 Task: Find connections with filter location Mandapam with filter topic #LinkedInwith filter profile language English with filter current company Aviva India with filter school MLR Institute of Technology with filter industry Broadcast Media Production and Distribution with filter service category Program Management with filter keywords title Phone Survey Conductor
Action: Mouse moved to (510, 68)
Screenshot: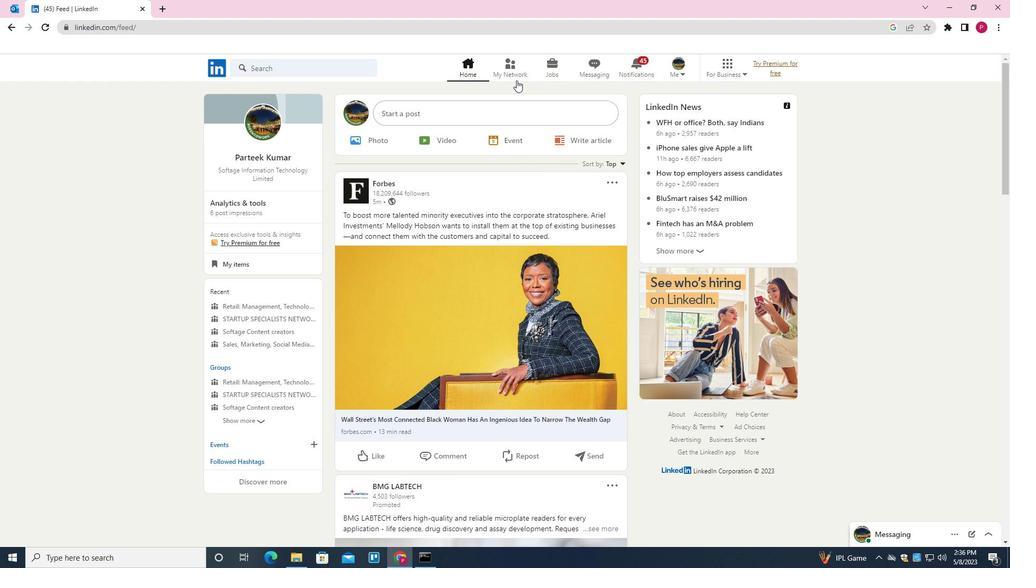 
Action: Mouse pressed left at (510, 68)
Screenshot: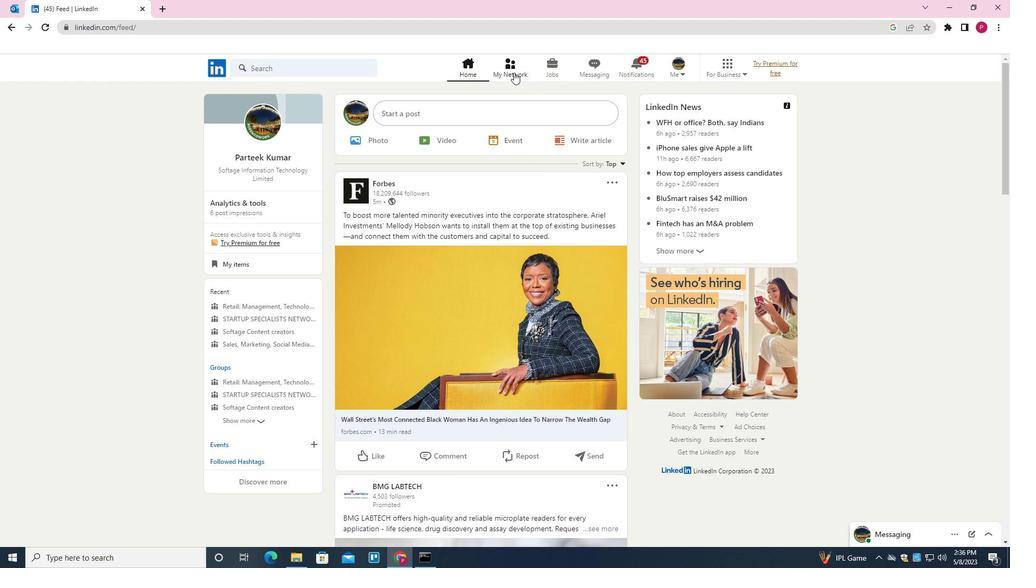 
Action: Mouse moved to (337, 127)
Screenshot: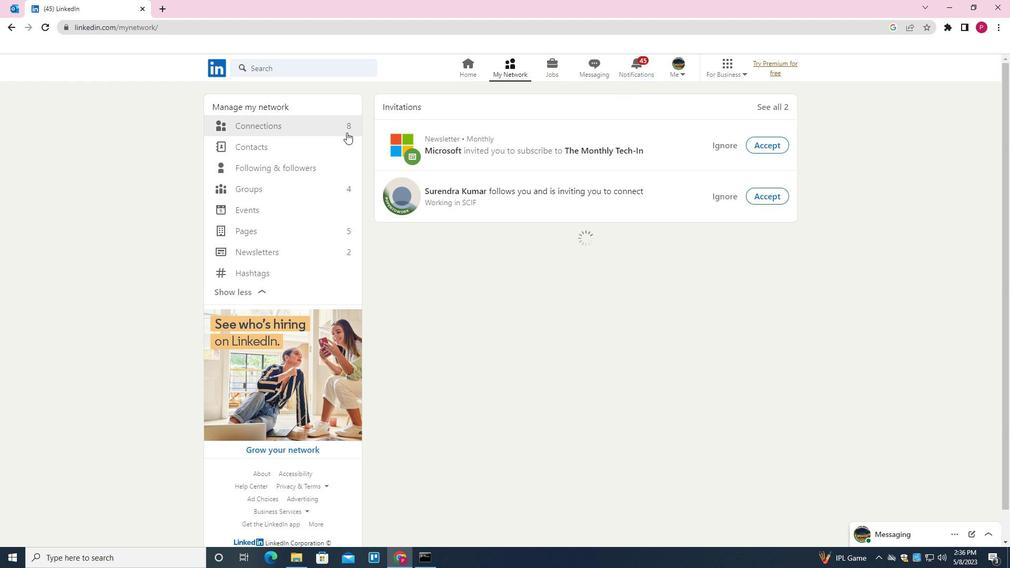 
Action: Mouse pressed left at (337, 127)
Screenshot: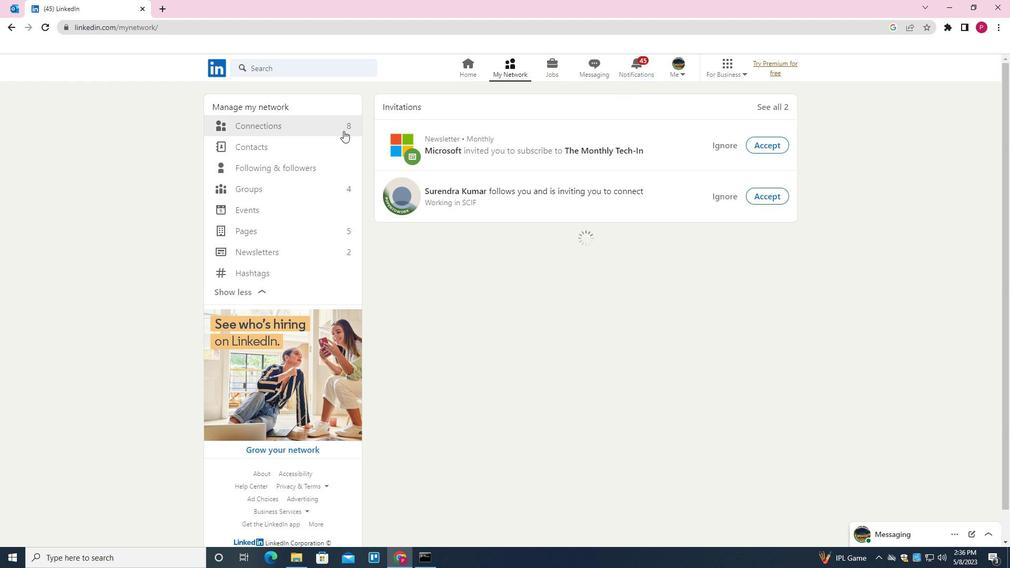
Action: Mouse moved to (579, 127)
Screenshot: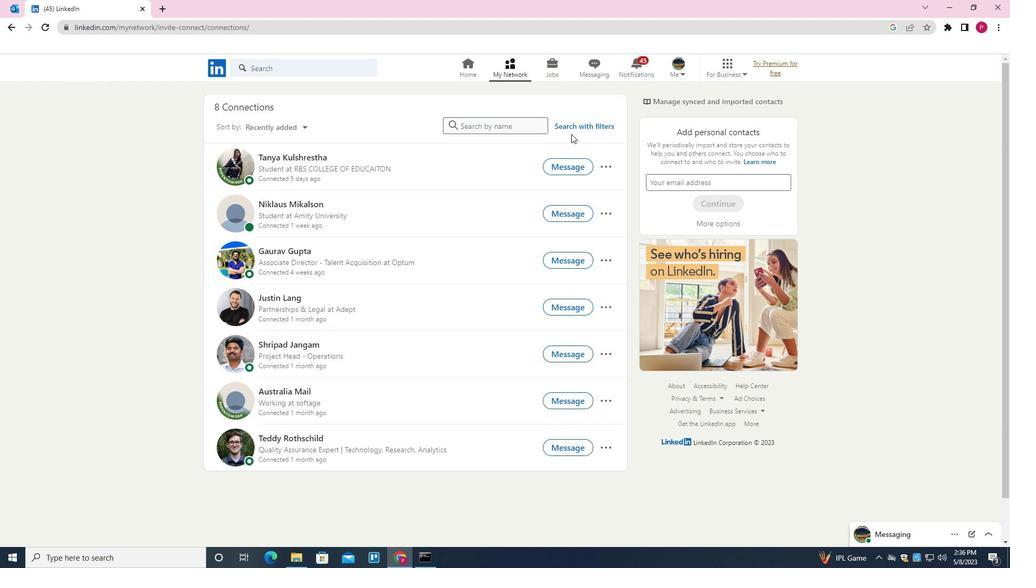 
Action: Mouse pressed left at (579, 127)
Screenshot: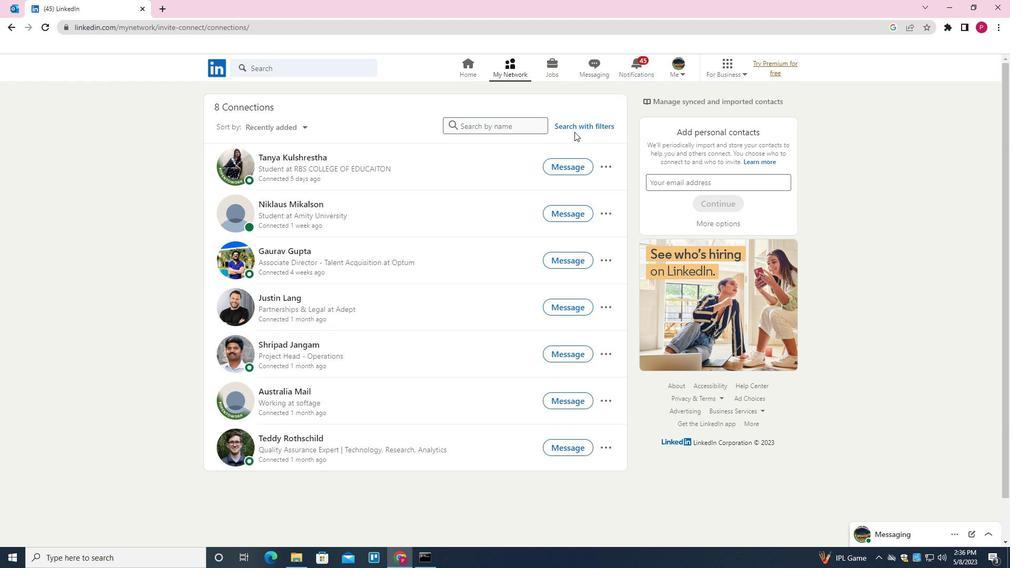 
Action: Mouse moved to (541, 97)
Screenshot: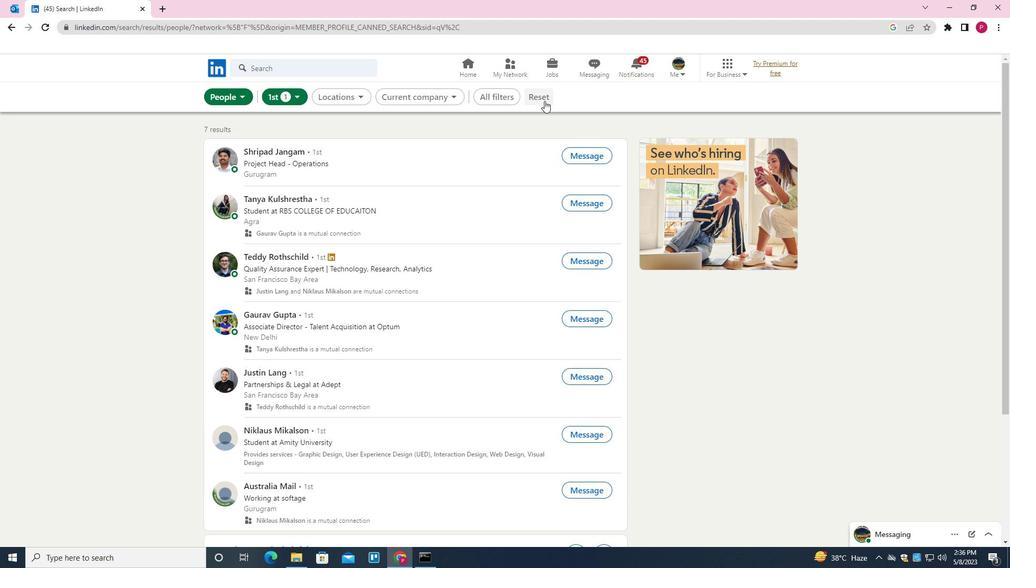 
Action: Mouse pressed left at (541, 97)
Screenshot: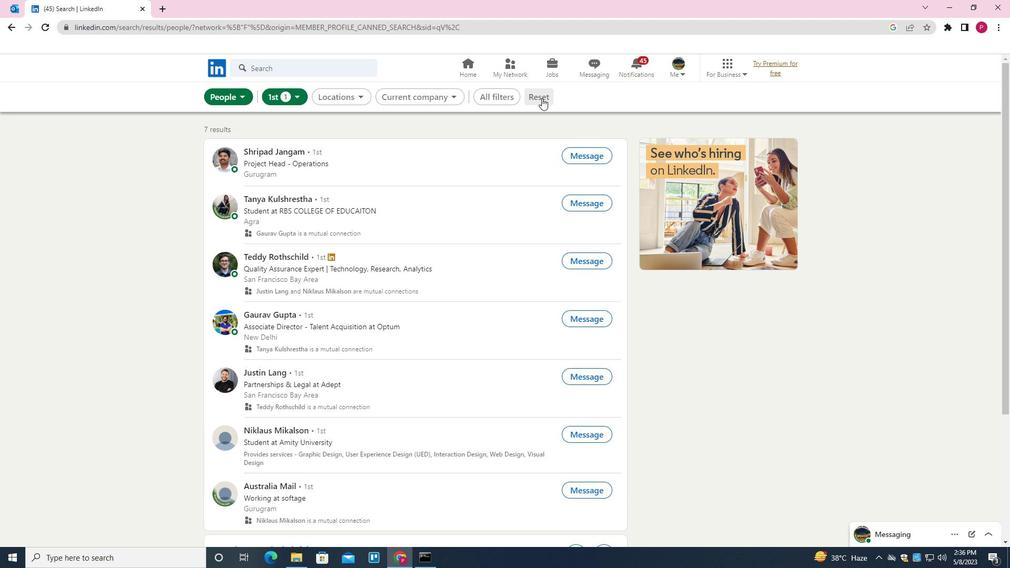 
Action: Mouse moved to (516, 97)
Screenshot: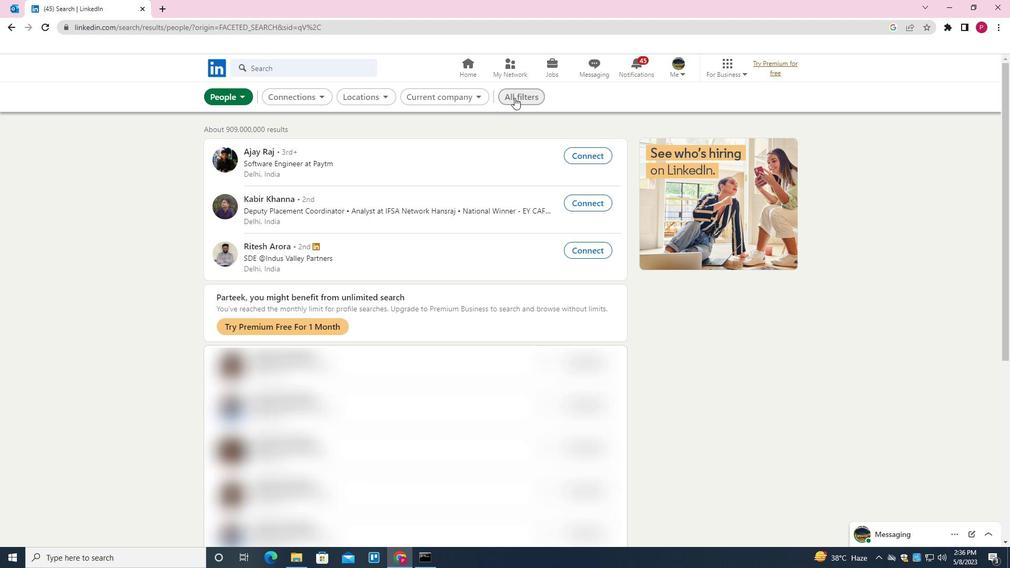 
Action: Mouse pressed left at (516, 97)
Screenshot: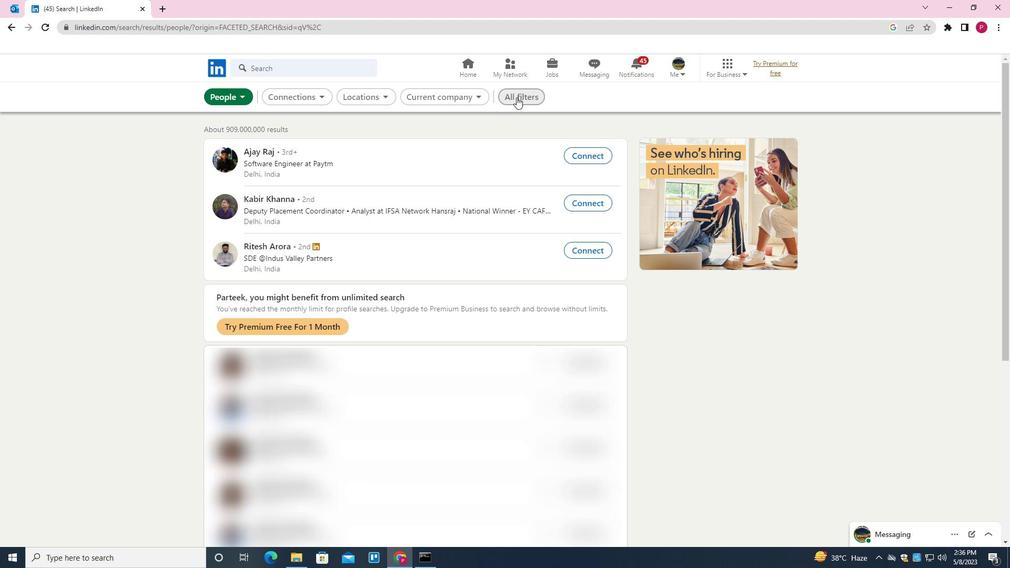 
Action: Mouse moved to (802, 319)
Screenshot: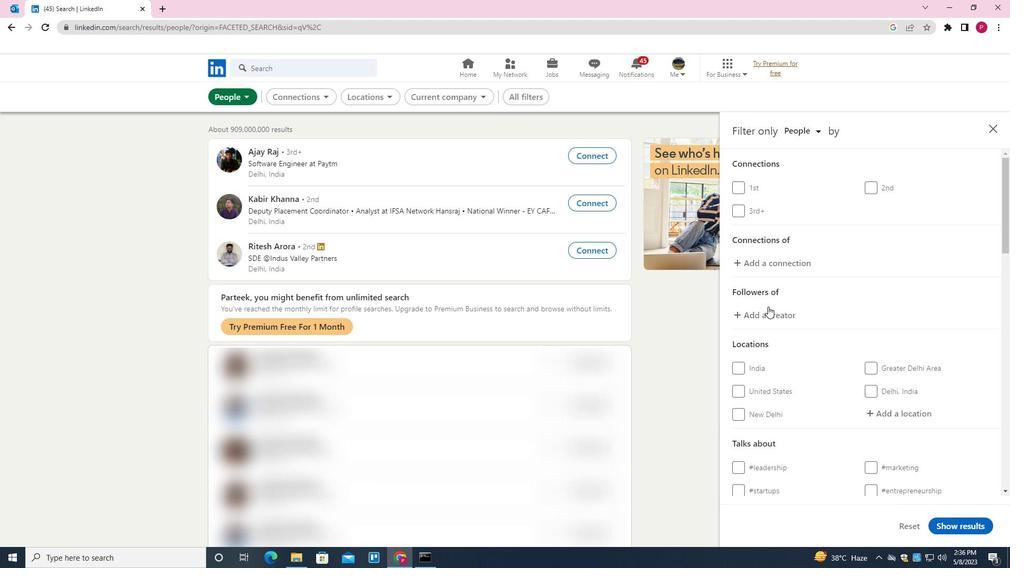 
Action: Mouse scrolled (802, 318) with delta (0, 0)
Screenshot: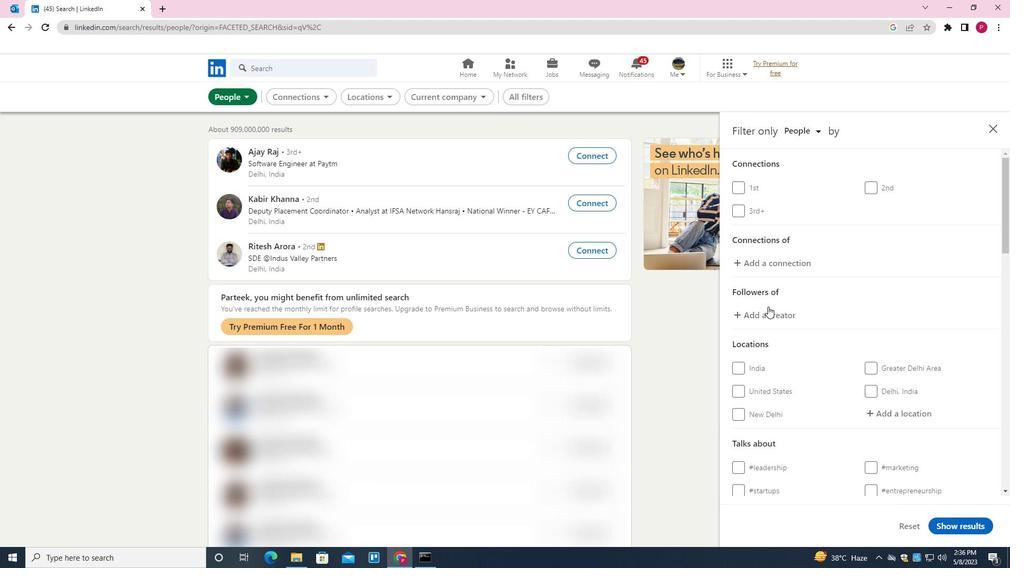 
Action: Mouse moved to (810, 322)
Screenshot: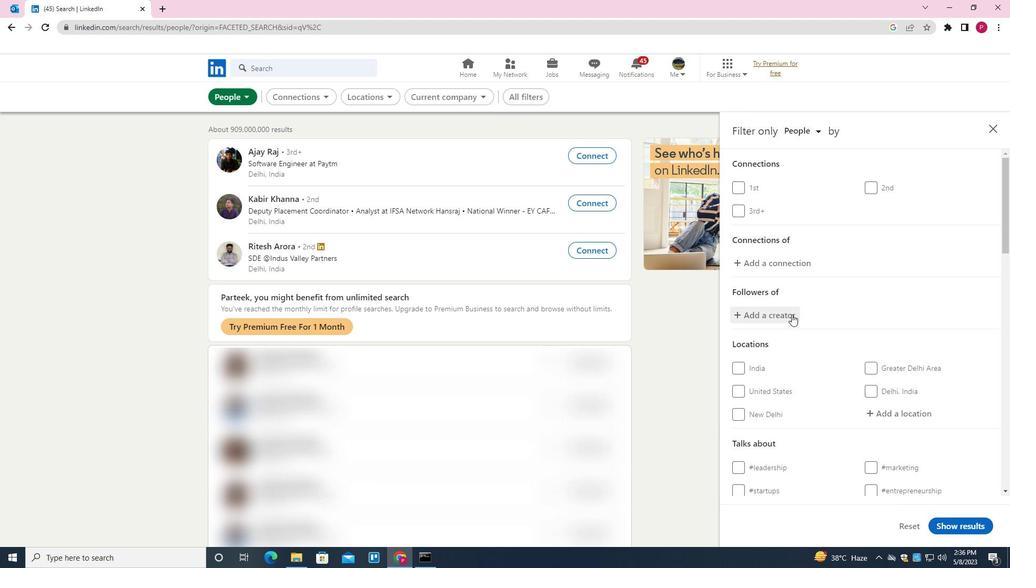 
Action: Mouse scrolled (810, 322) with delta (0, 0)
Screenshot: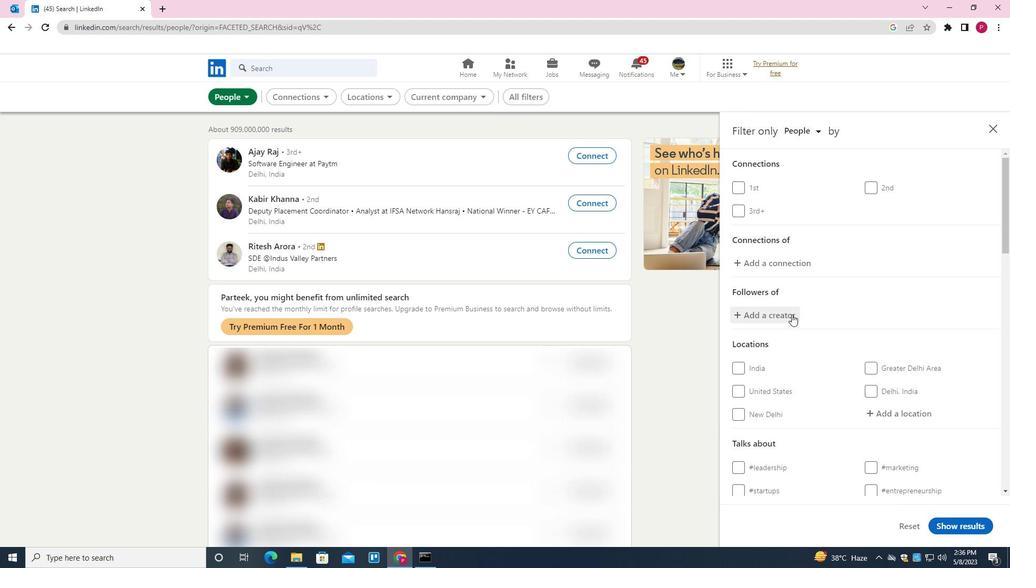 
Action: Mouse moved to (818, 324)
Screenshot: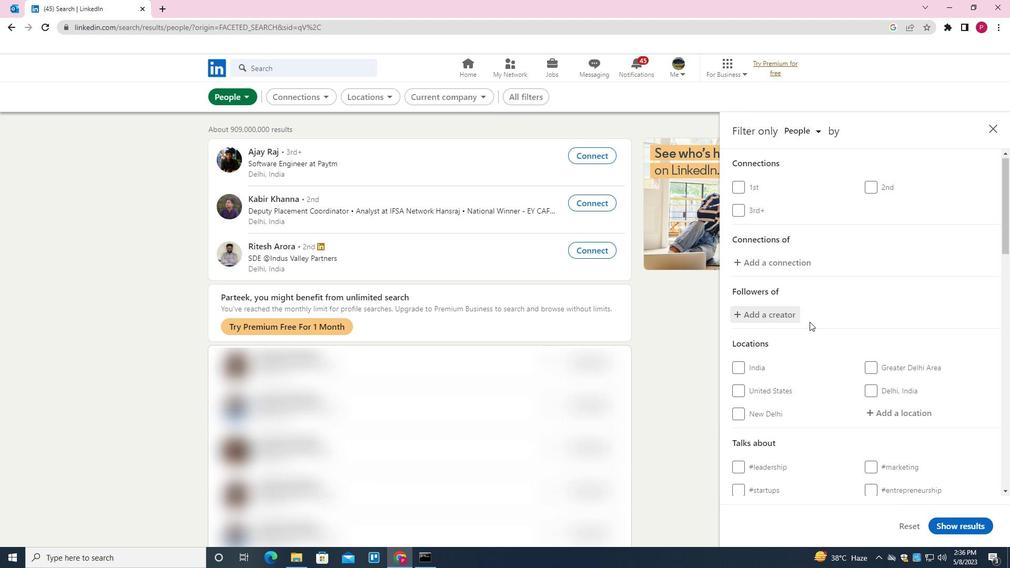 
Action: Mouse scrolled (818, 324) with delta (0, 0)
Screenshot: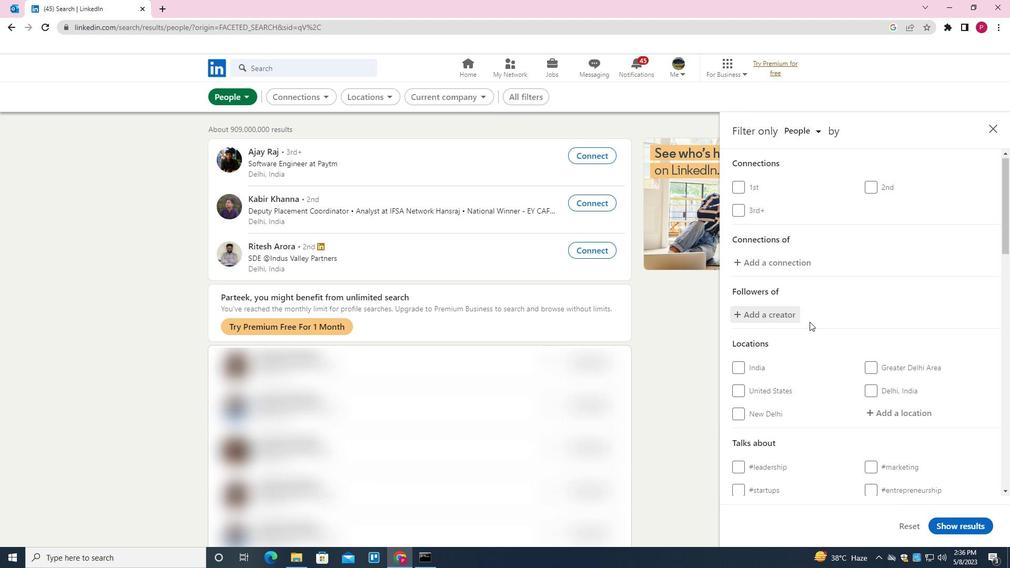 
Action: Mouse moved to (893, 260)
Screenshot: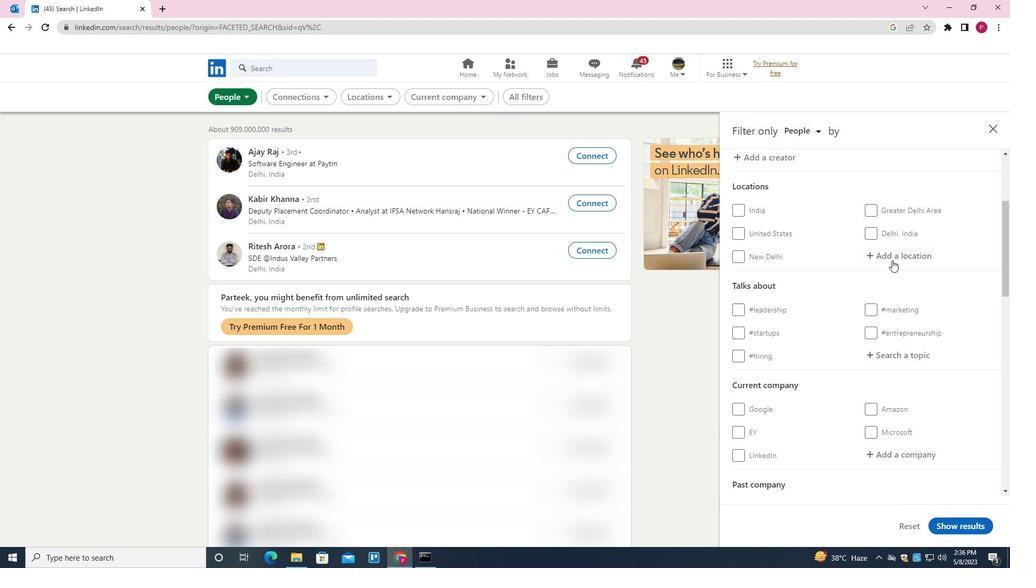 
Action: Mouse pressed left at (893, 260)
Screenshot: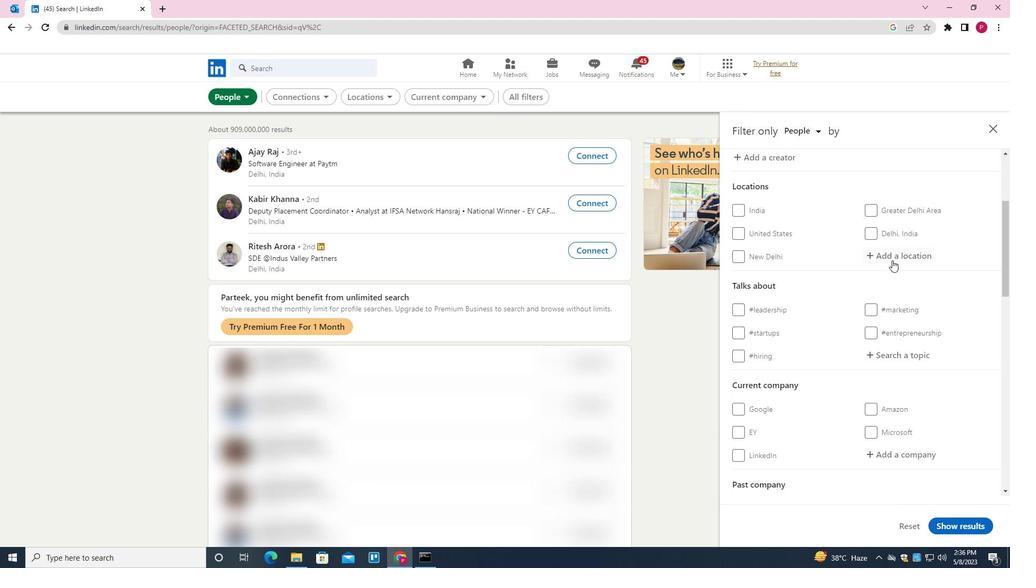 
Action: Mouse moved to (600, 440)
Screenshot: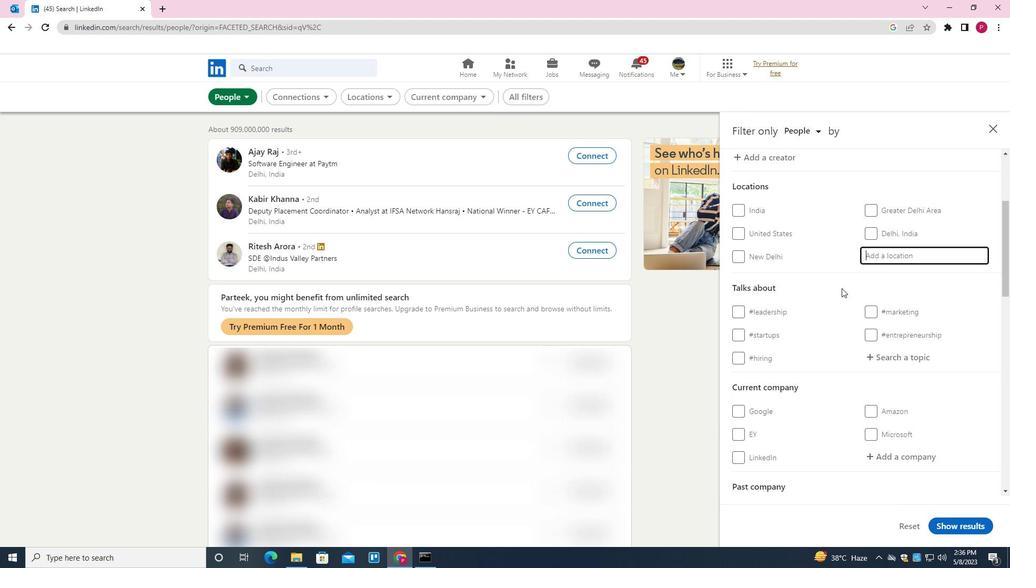 
Action: Key pressed <Key.shift>MANDAPAM
Screenshot: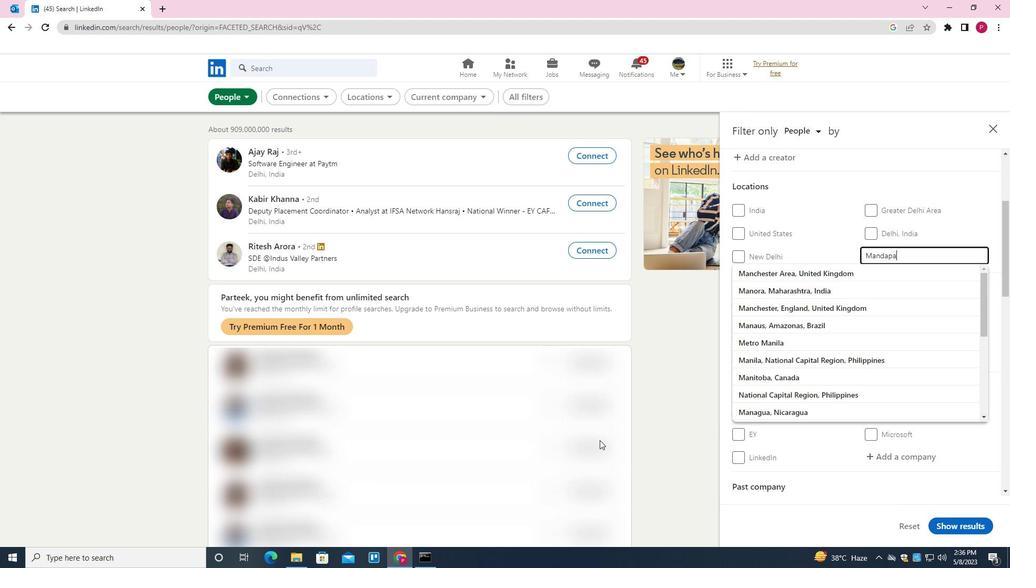 
Action: Mouse moved to (739, 410)
Screenshot: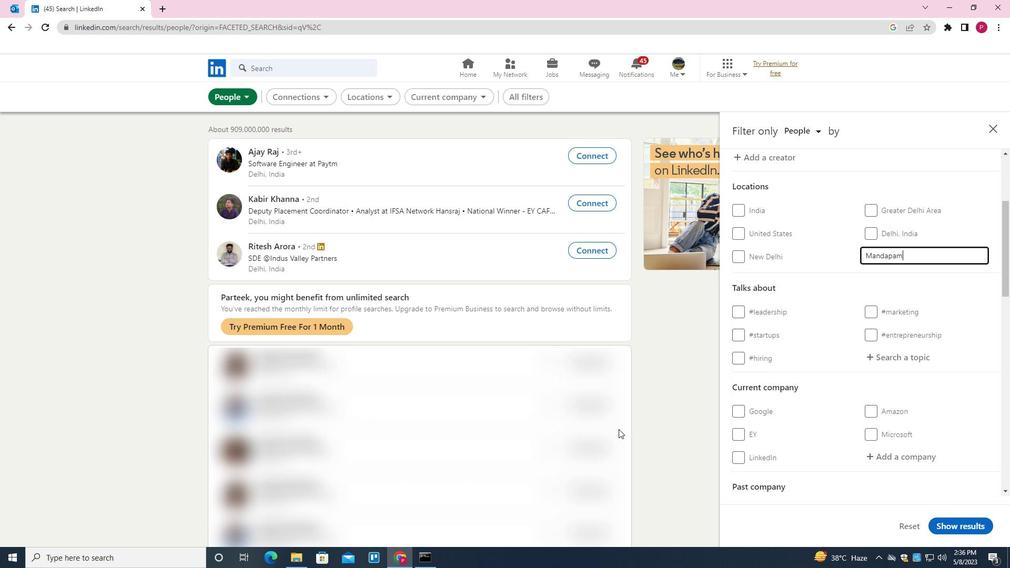 
Action: Mouse scrolled (739, 410) with delta (0, 0)
Screenshot: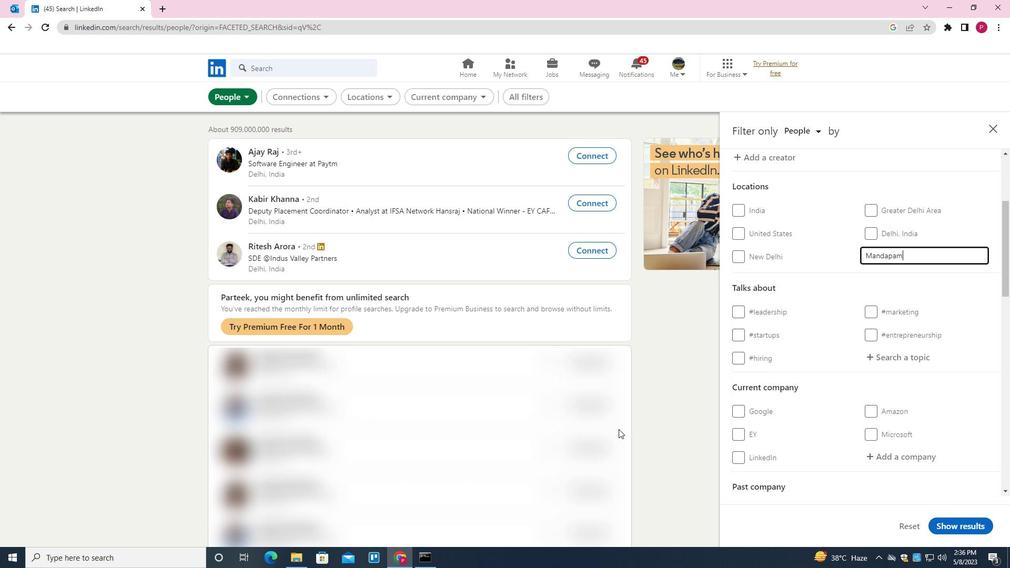 
Action: Mouse moved to (783, 386)
Screenshot: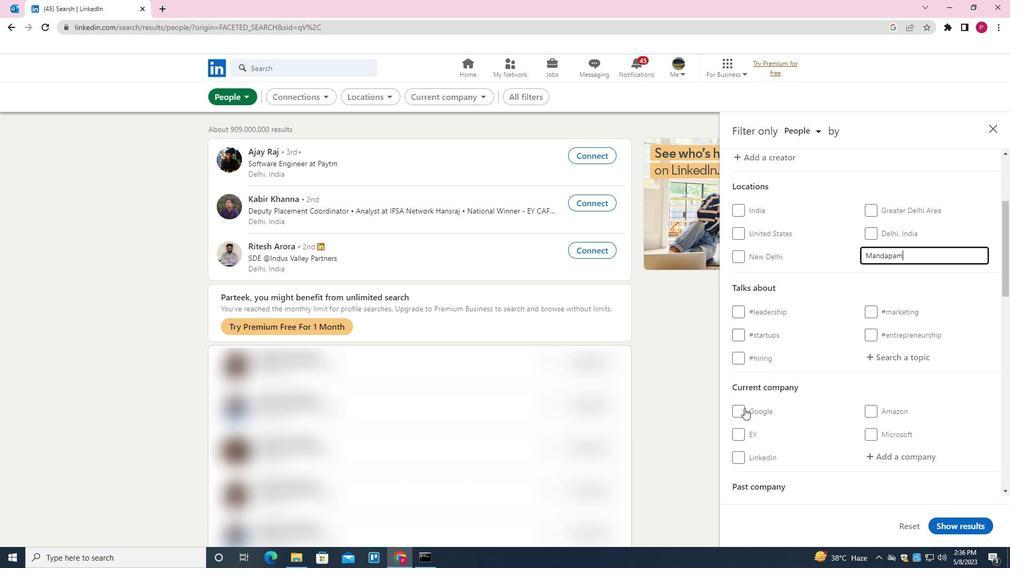 
Action: Mouse scrolled (783, 385) with delta (0, 0)
Screenshot: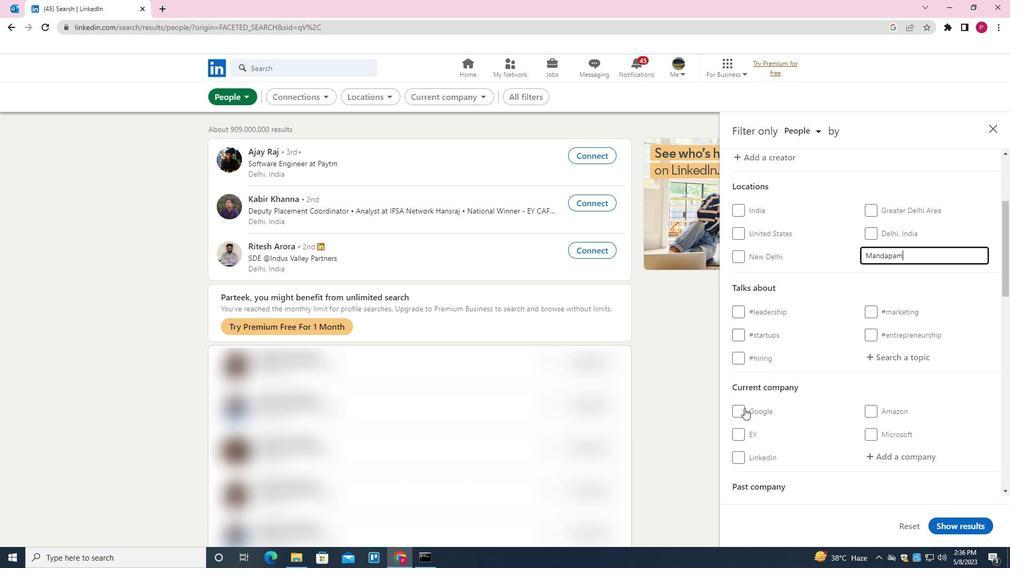 
Action: Mouse moved to (785, 384)
Screenshot: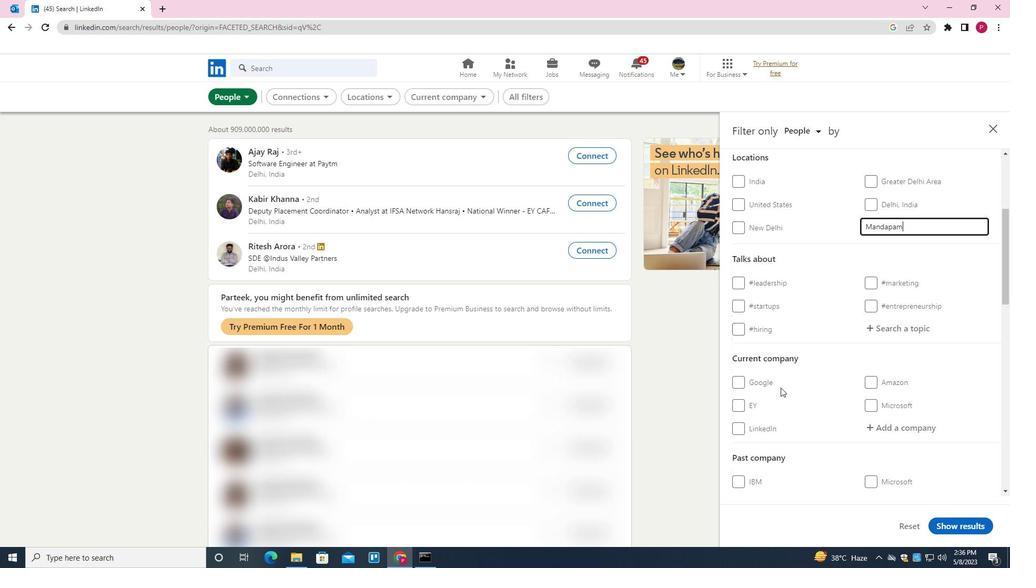 
Action: Mouse scrolled (785, 384) with delta (0, 0)
Screenshot: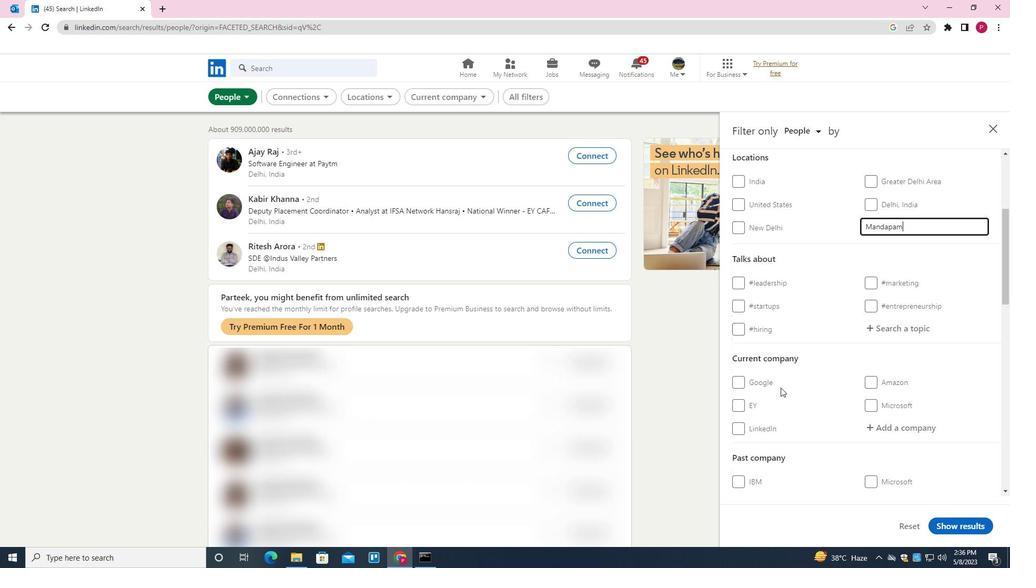 
Action: Mouse moved to (908, 197)
Screenshot: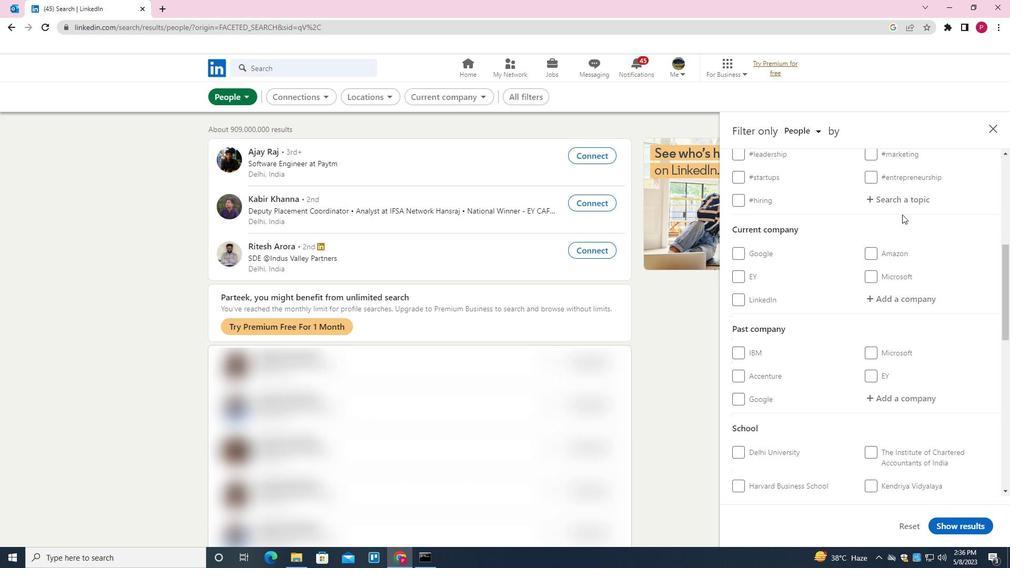 
Action: Mouse pressed left at (908, 197)
Screenshot: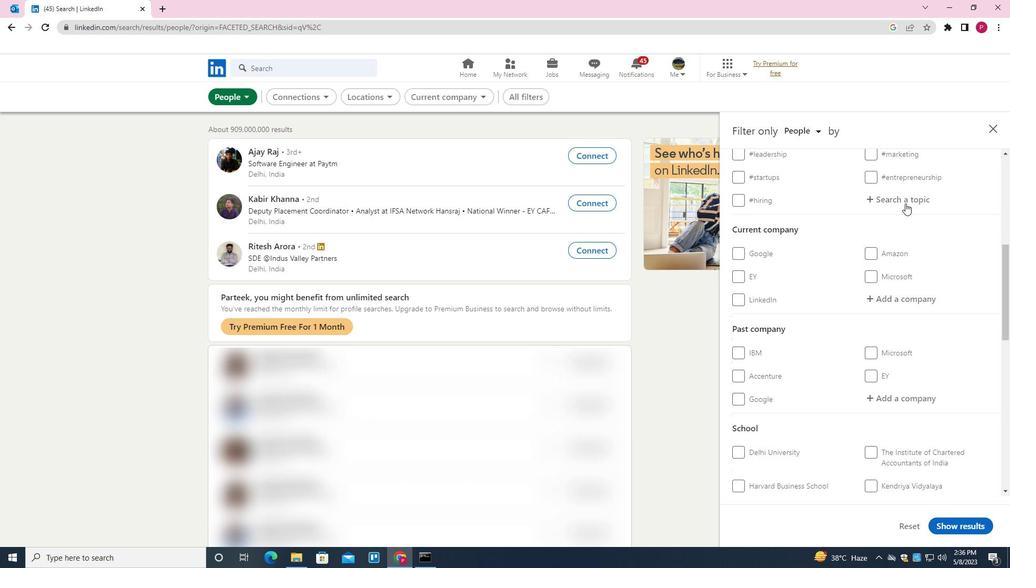 
Action: Mouse moved to (529, 448)
Screenshot: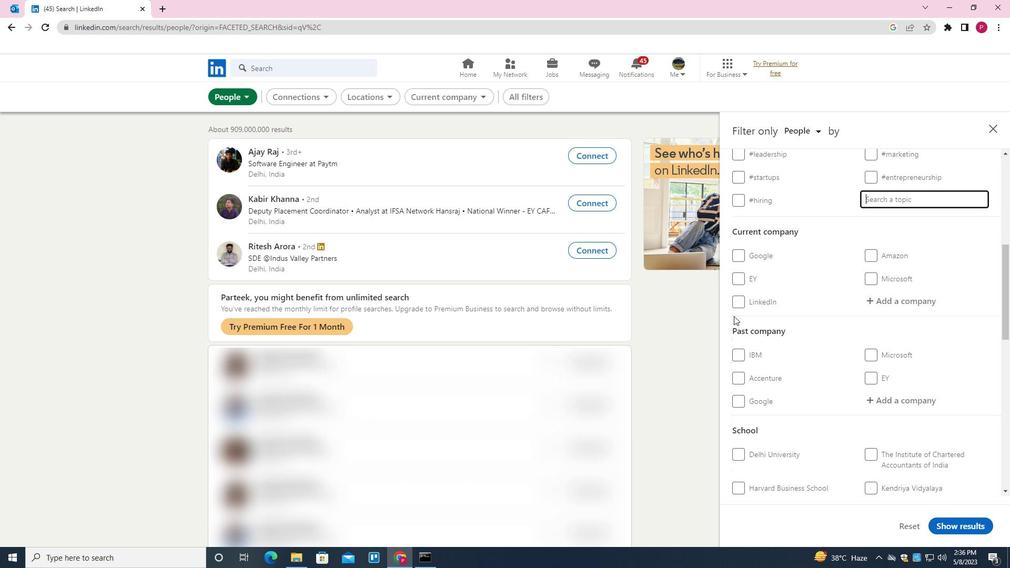 
Action: Key pressed LINKEDIN<Key.down><Key.enter>
Screenshot: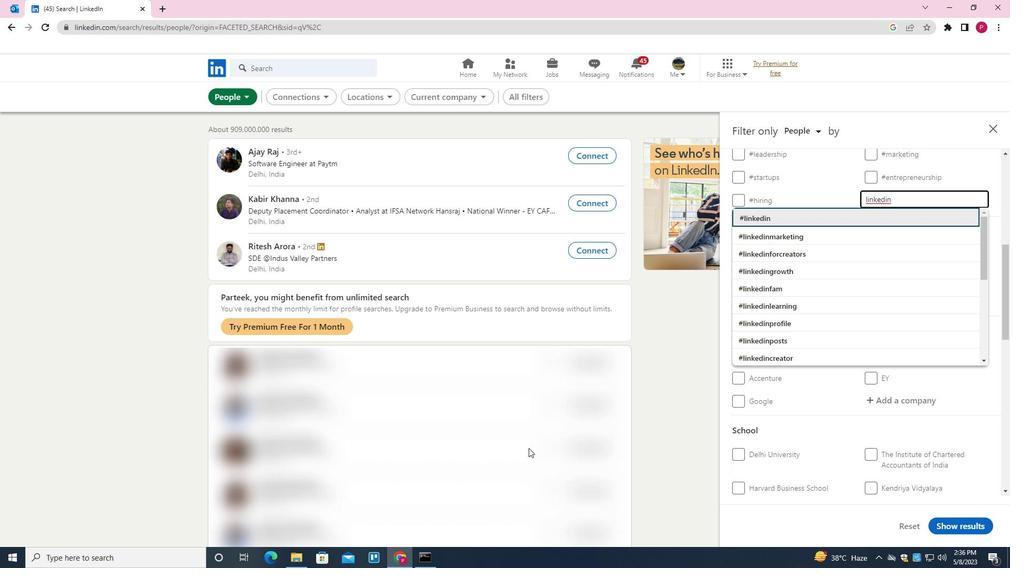 
Action: Mouse moved to (871, 240)
Screenshot: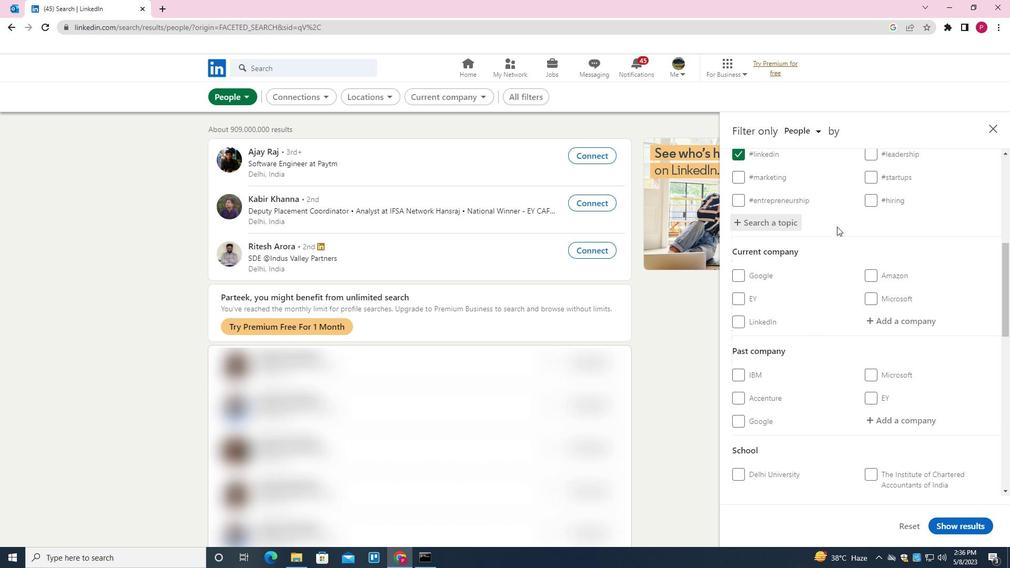 
Action: Mouse scrolled (871, 239) with delta (0, 0)
Screenshot: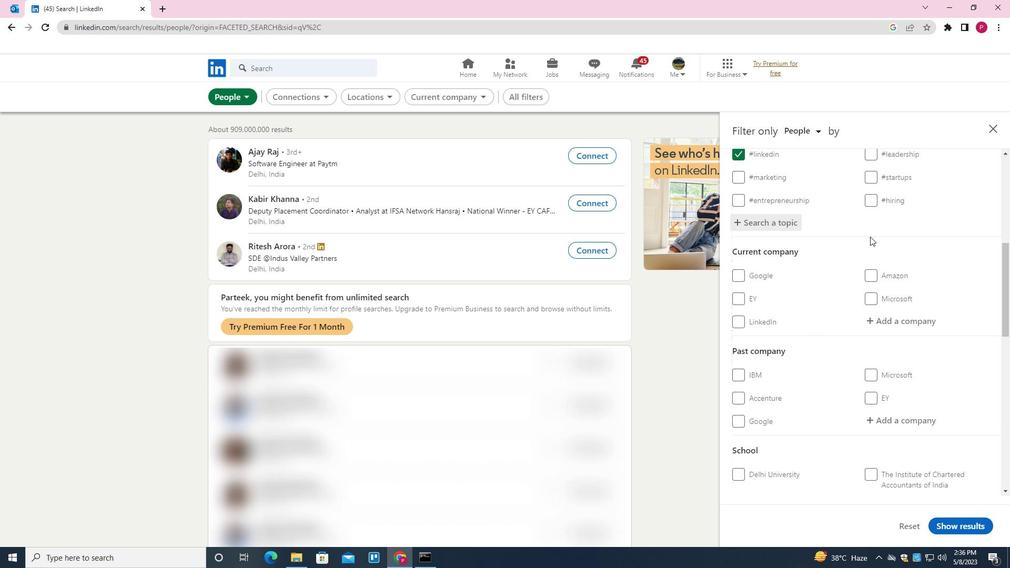 
Action: Mouse scrolled (871, 239) with delta (0, 0)
Screenshot: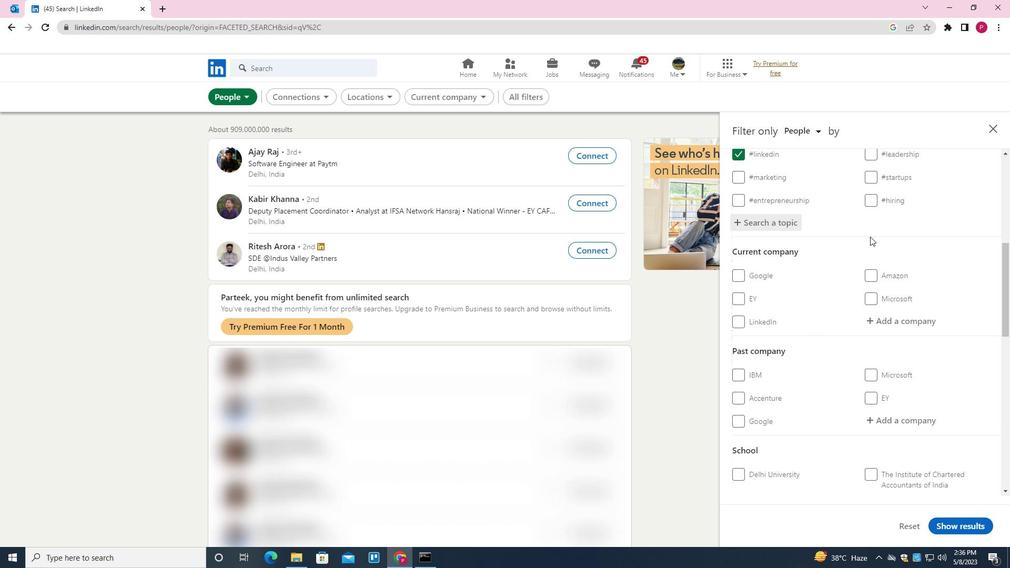 
Action: Mouse moved to (871, 240)
Screenshot: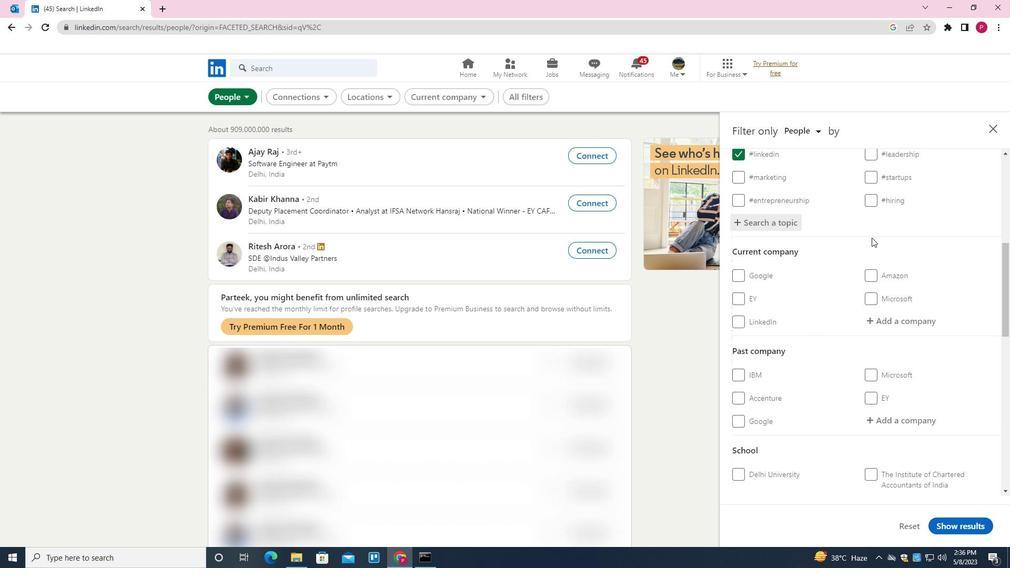 
Action: Mouse scrolled (871, 239) with delta (0, 0)
Screenshot: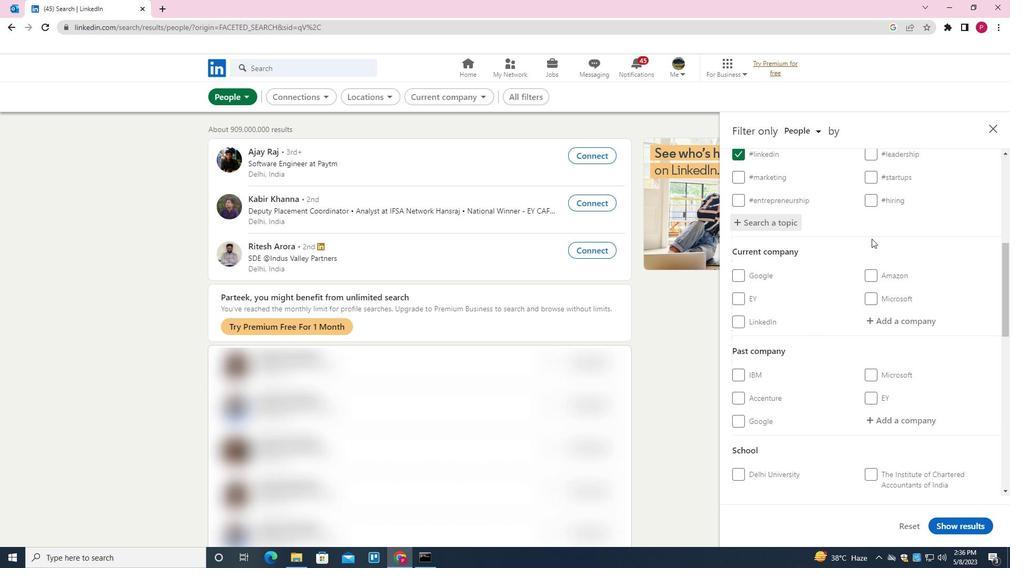 
Action: Mouse scrolled (871, 239) with delta (0, 0)
Screenshot: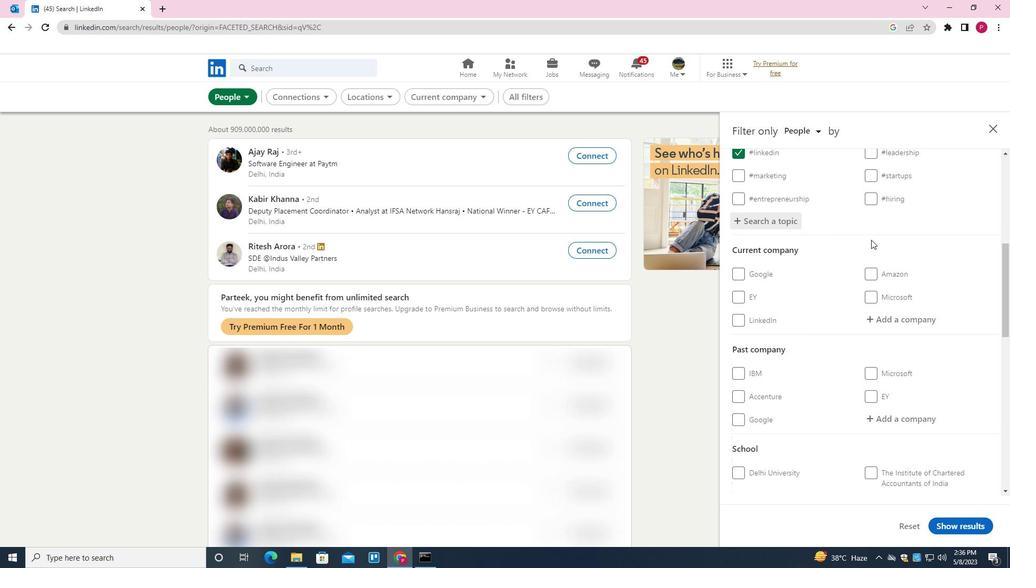 
Action: Mouse scrolled (871, 239) with delta (0, 0)
Screenshot: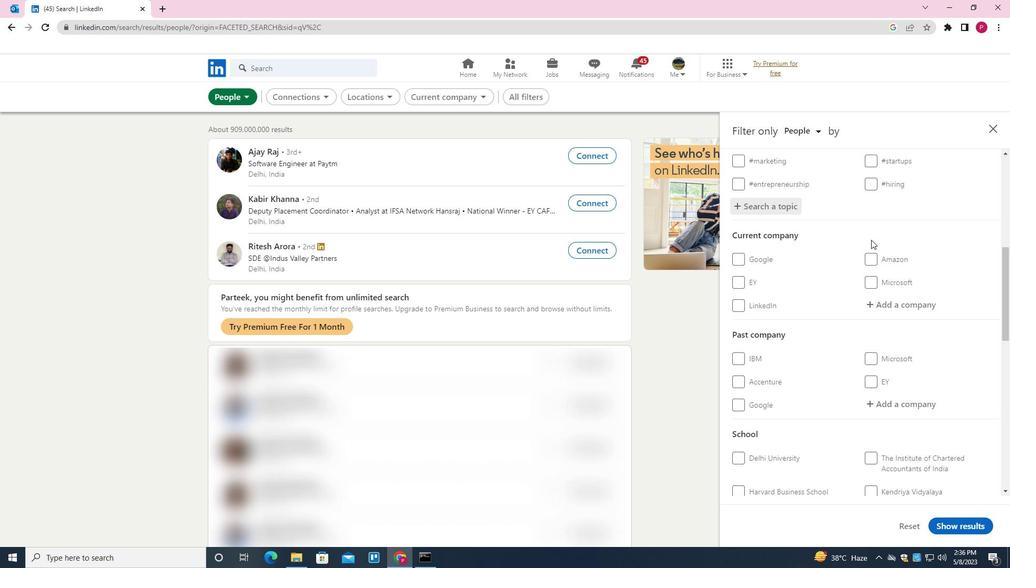 
Action: Mouse scrolled (871, 239) with delta (0, 0)
Screenshot: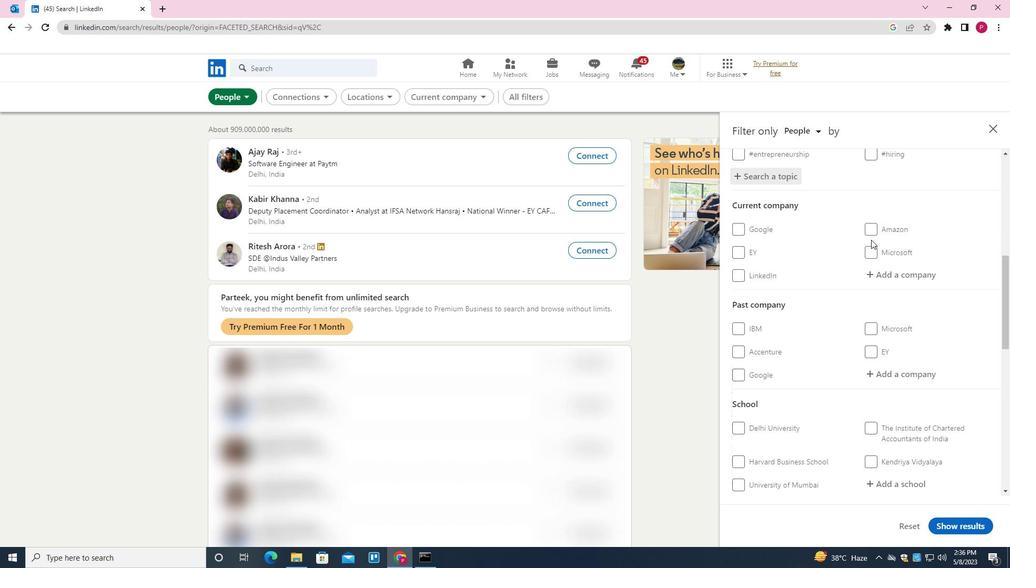 
Action: Mouse moved to (862, 246)
Screenshot: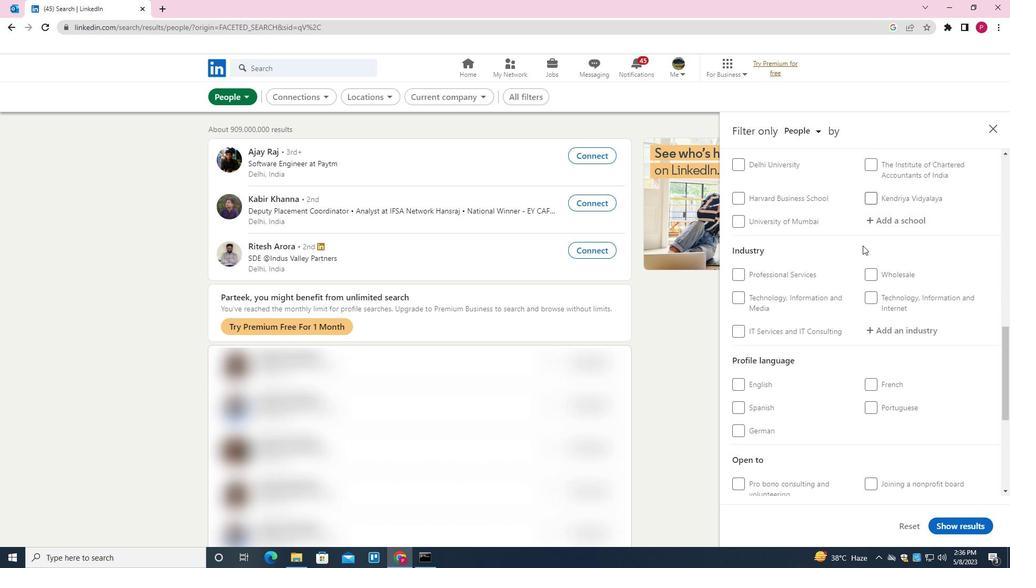 
Action: Mouse scrolled (862, 245) with delta (0, 0)
Screenshot: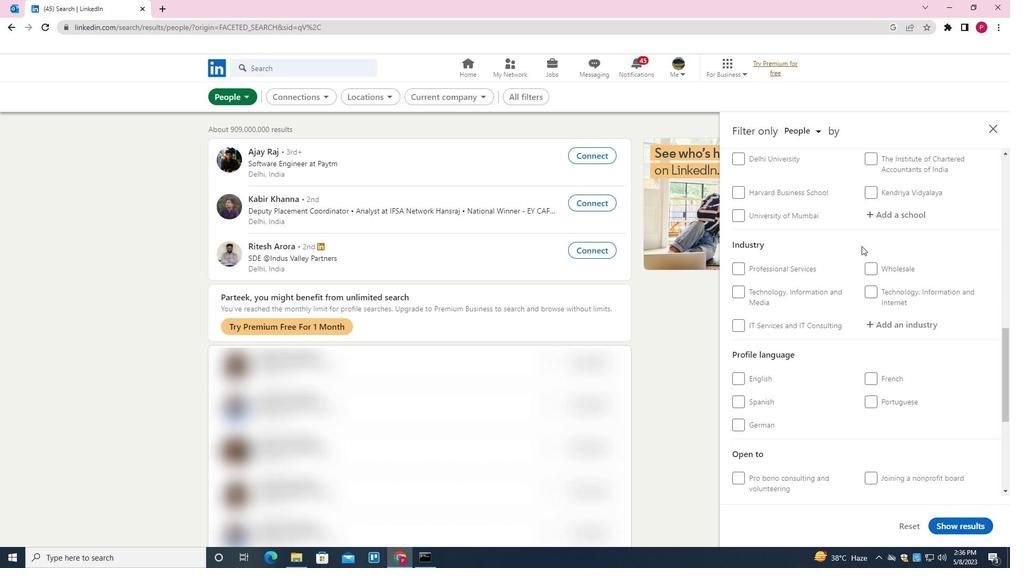 
Action: Mouse scrolled (862, 245) with delta (0, 0)
Screenshot: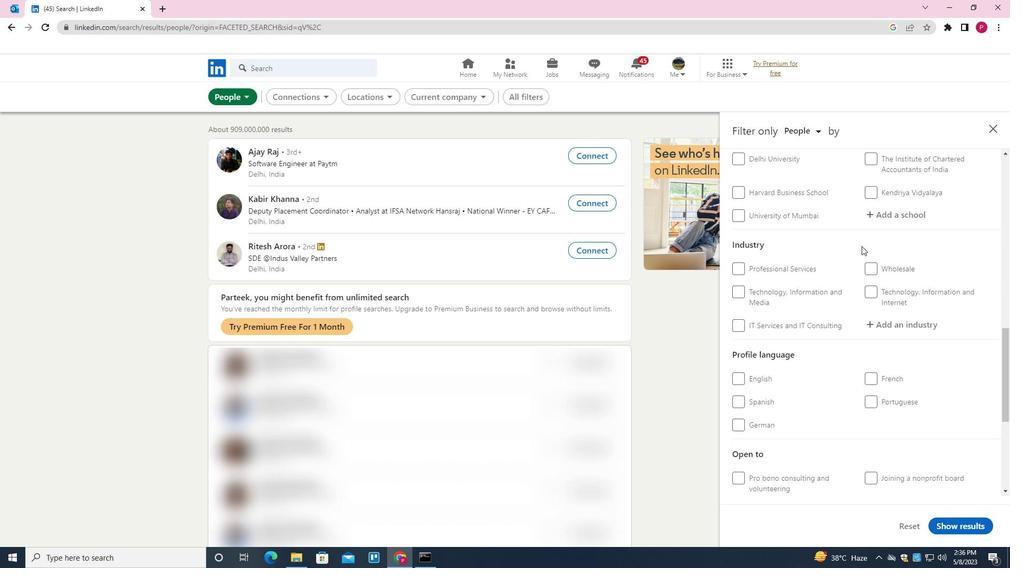 
Action: Mouse scrolled (862, 245) with delta (0, 0)
Screenshot: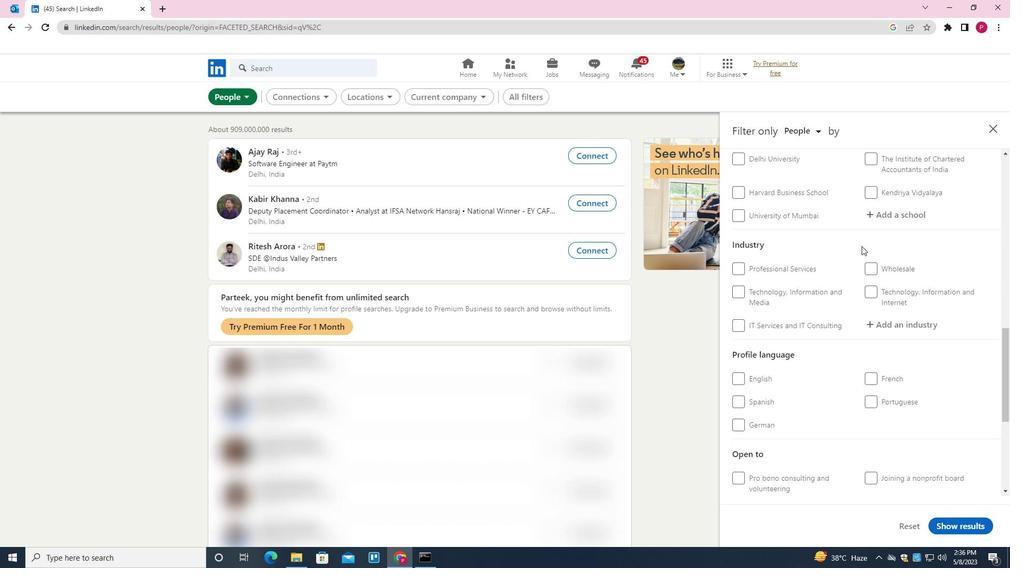 
Action: Mouse scrolled (862, 245) with delta (0, 0)
Screenshot: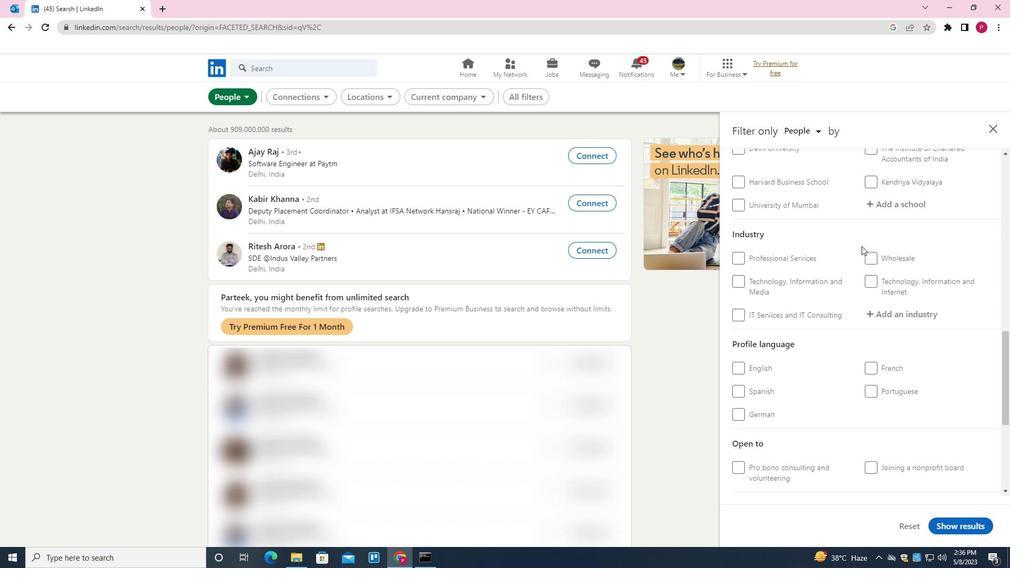 
Action: Mouse moved to (861, 247)
Screenshot: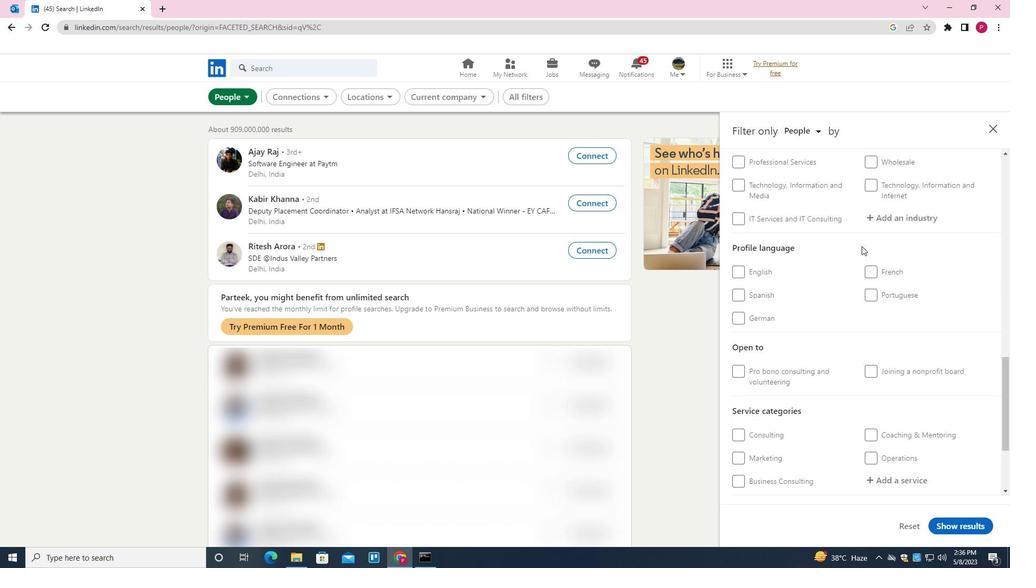 
Action: Mouse scrolled (861, 247) with delta (0, 0)
Screenshot: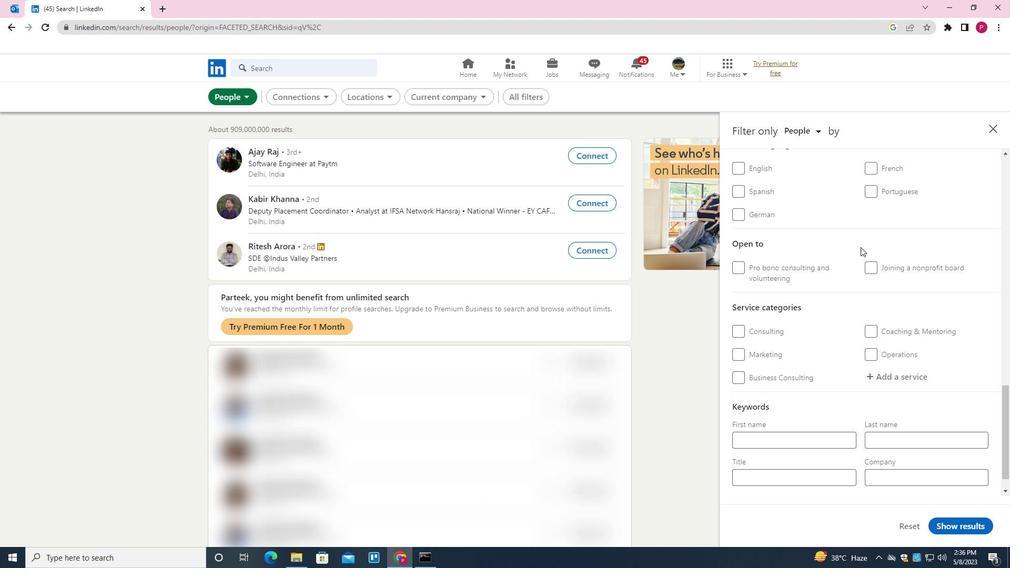 
Action: Mouse moved to (760, 220)
Screenshot: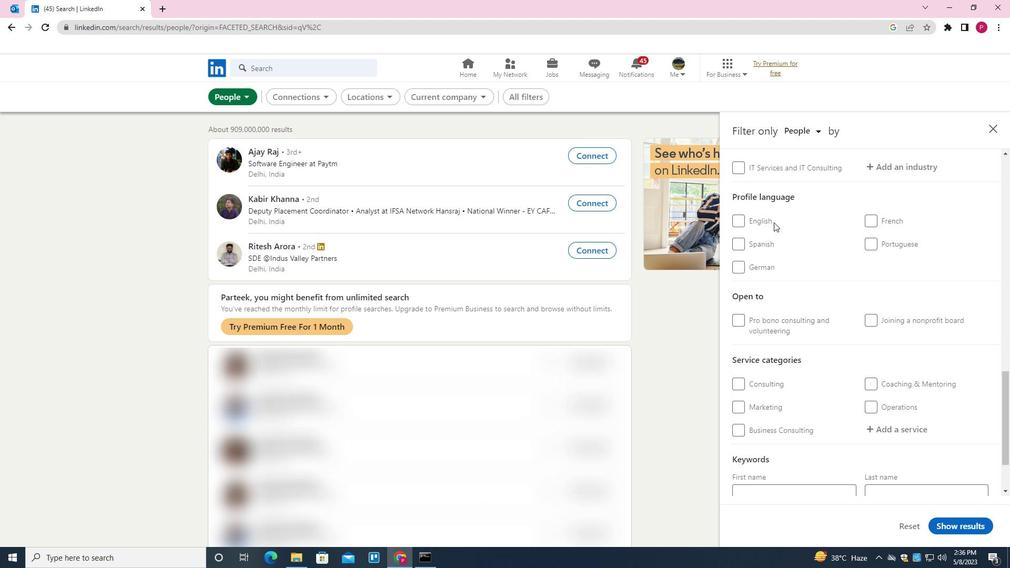 
Action: Mouse pressed left at (760, 220)
Screenshot: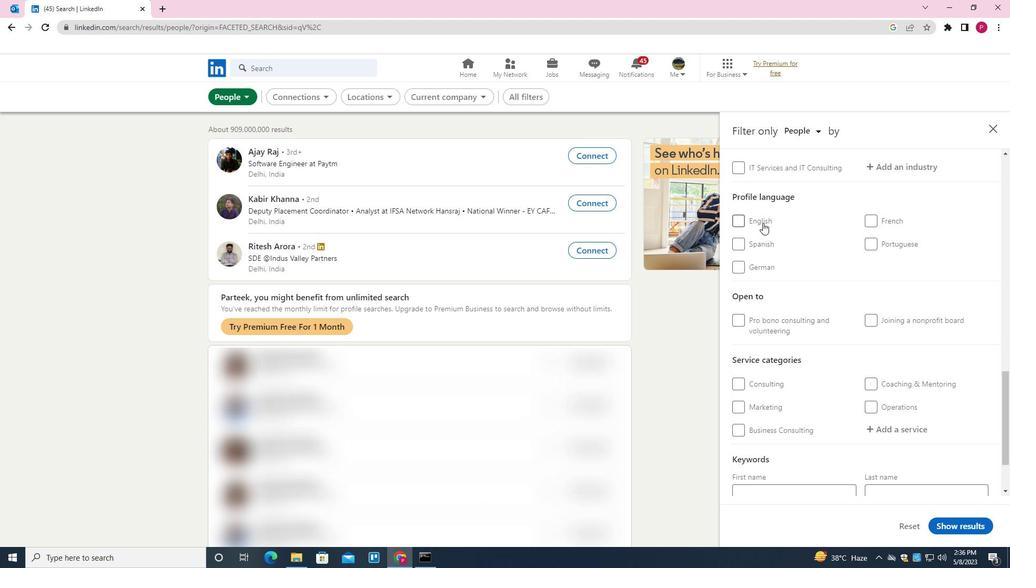 
Action: Mouse moved to (822, 244)
Screenshot: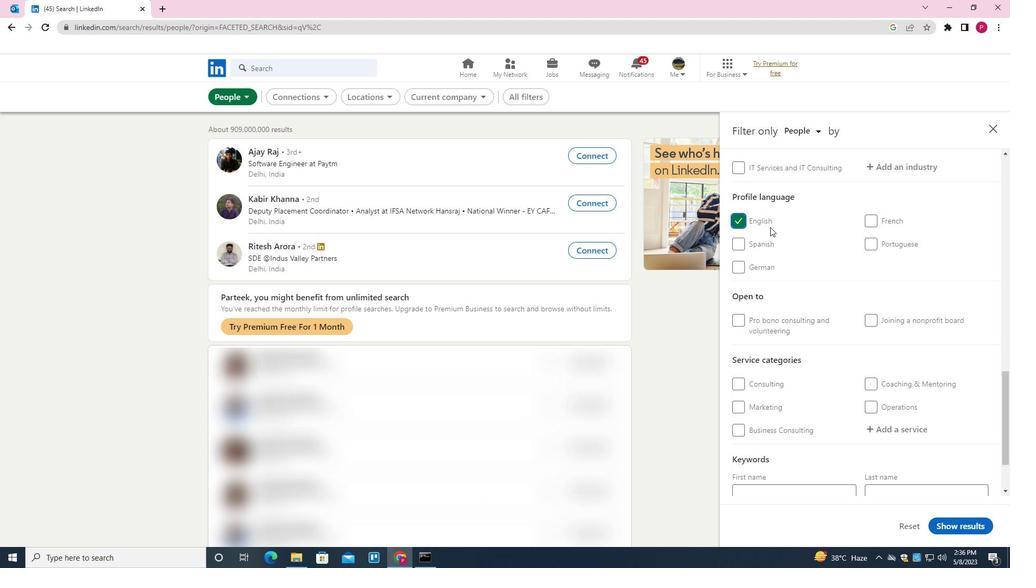 
Action: Mouse scrolled (822, 245) with delta (0, 0)
Screenshot: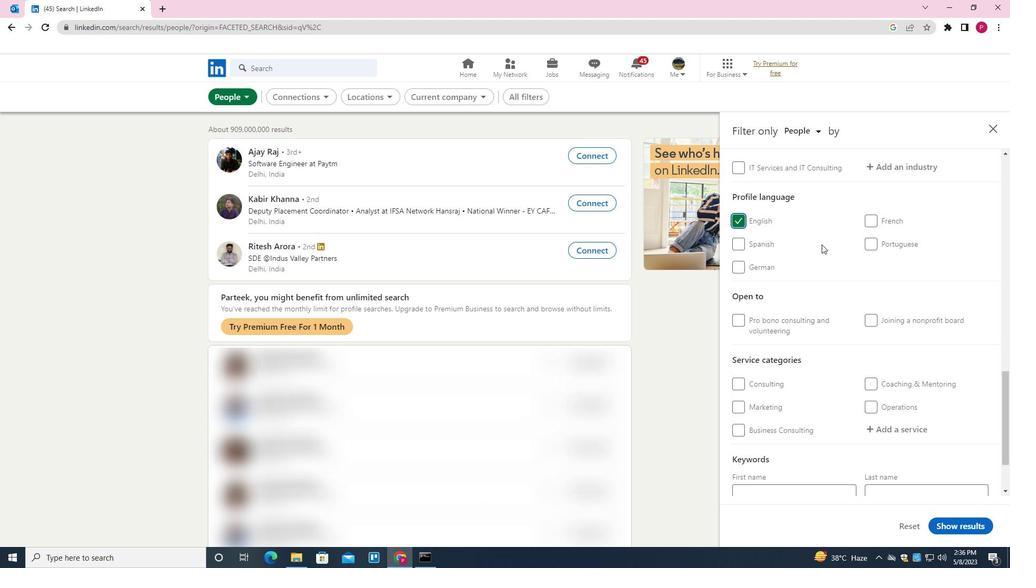 
Action: Mouse scrolled (822, 245) with delta (0, 0)
Screenshot: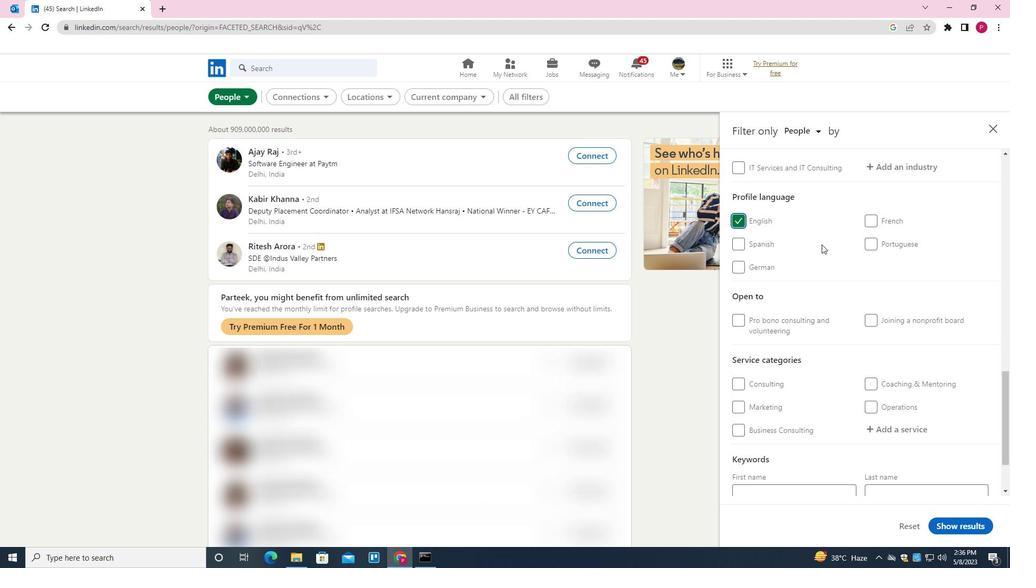 
Action: Mouse scrolled (822, 245) with delta (0, 0)
Screenshot: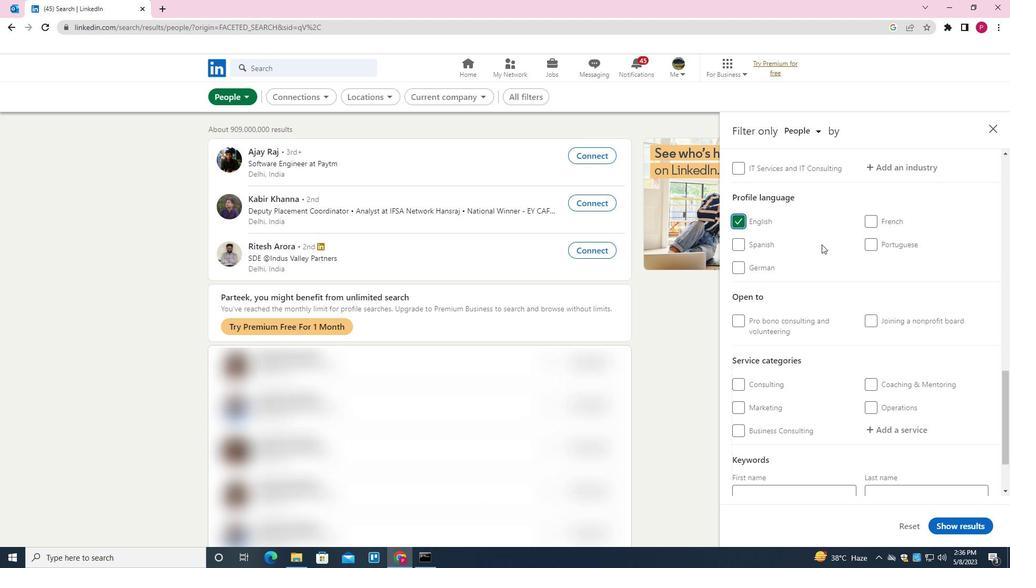 
Action: Mouse scrolled (822, 245) with delta (0, 0)
Screenshot: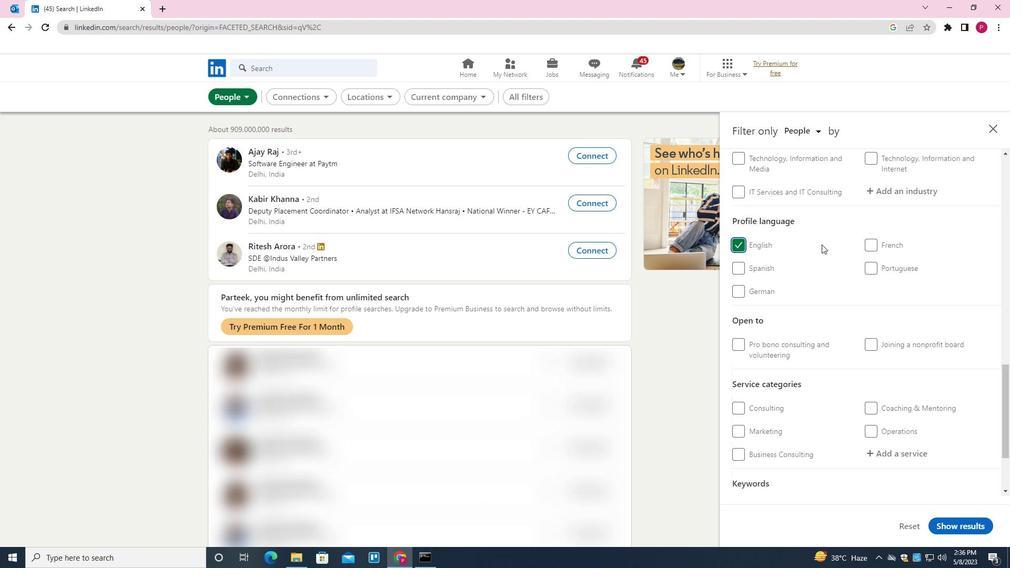 
Action: Mouse scrolled (822, 245) with delta (0, 0)
Screenshot: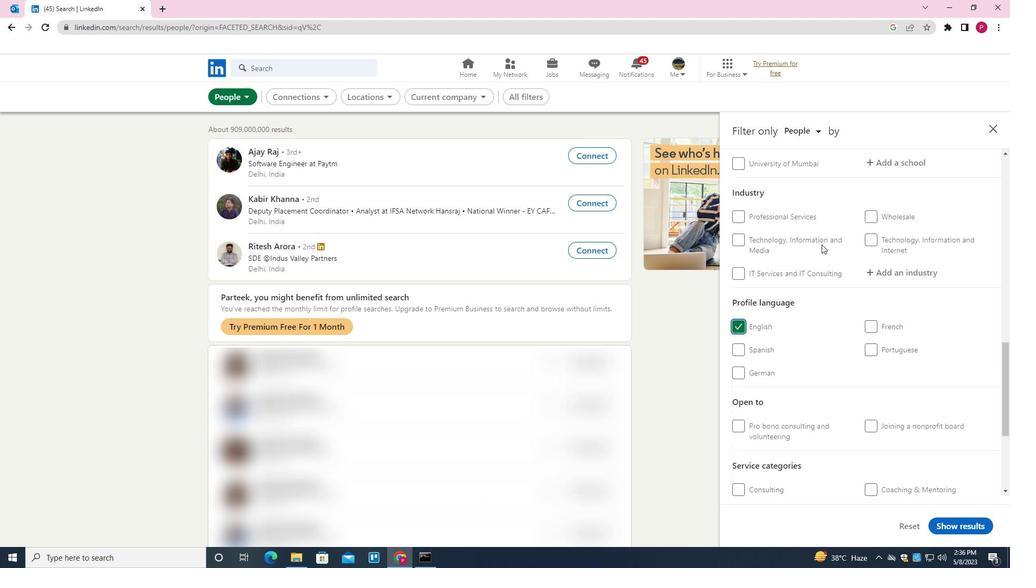 
Action: Mouse scrolled (822, 245) with delta (0, 0)
Screenshot: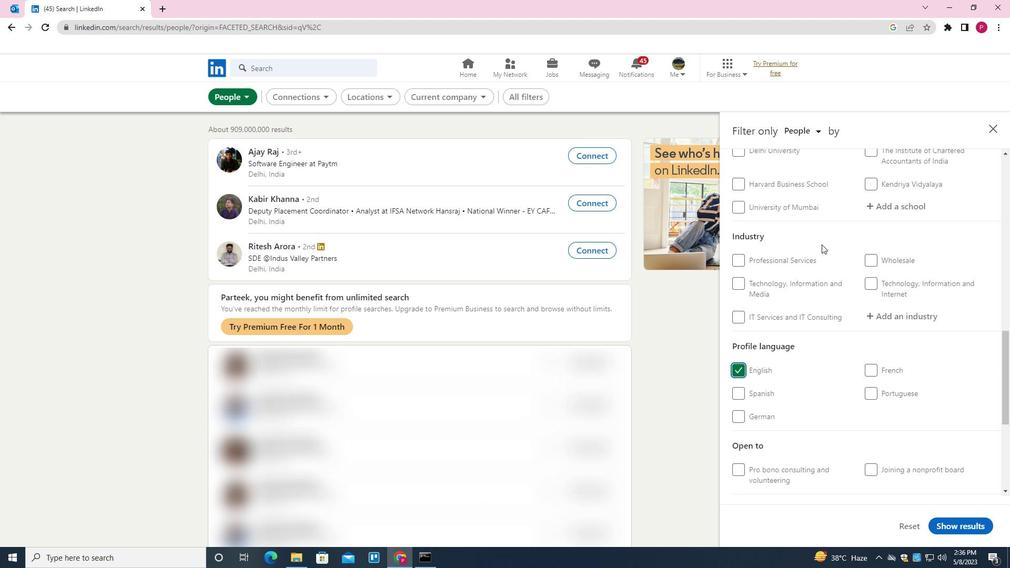 
Action: Mouse moved to (833, 250)
Screenshot: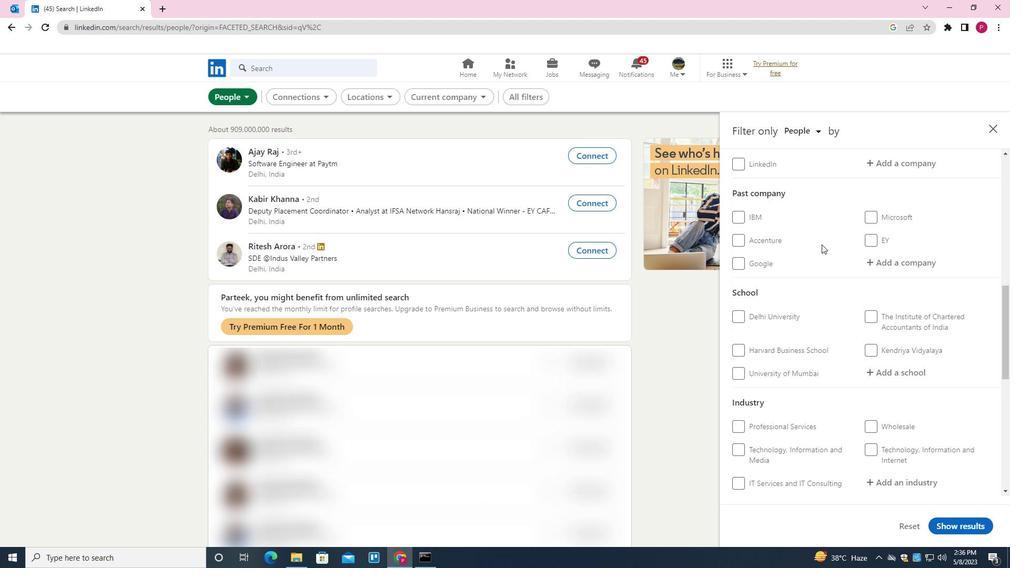 
Action: Mouse scrolled (833, 251) with delta (0, 0)
Screenshot: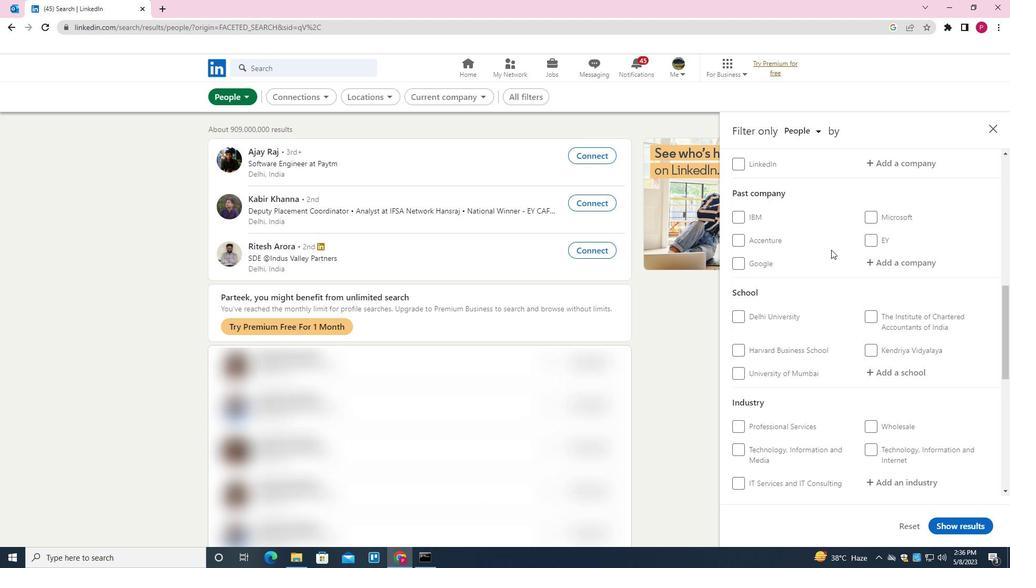 
Action: Mouse moved to (909, 213)
Screenshot: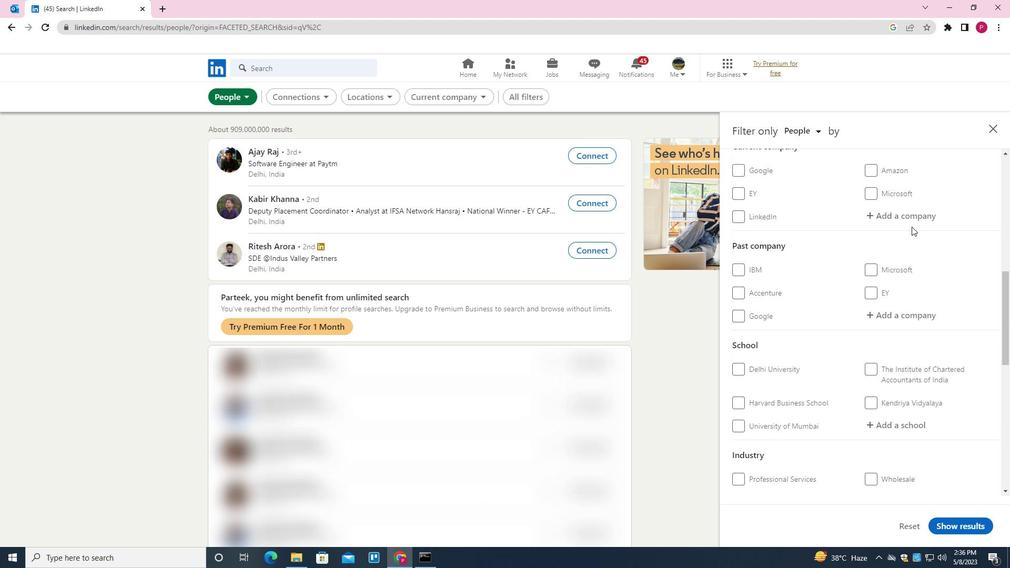 
Action: Mouse pressed left at (909, 213)
Screenshot: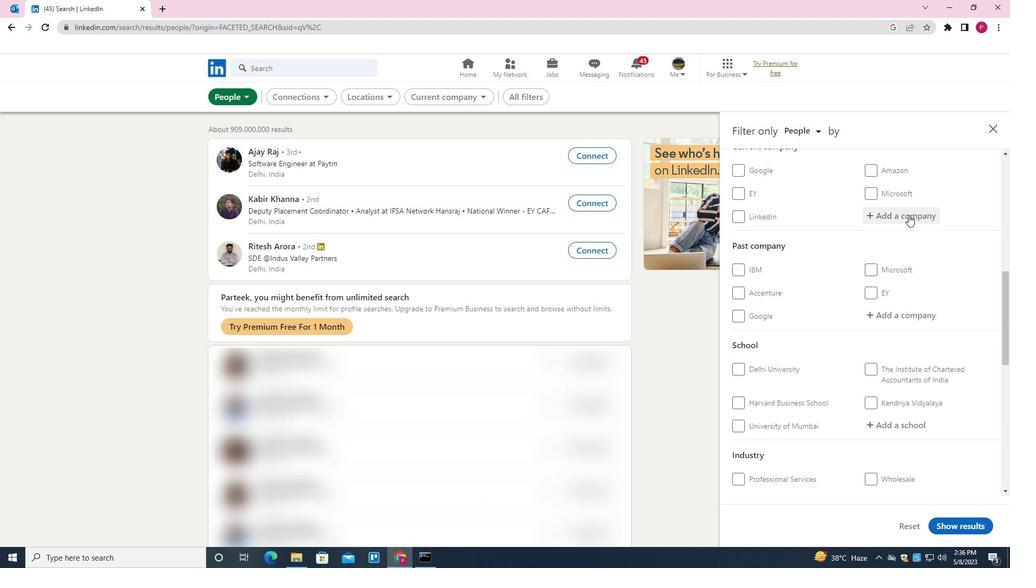 
Action: Mouse moved to (823, 267)
Screenshot: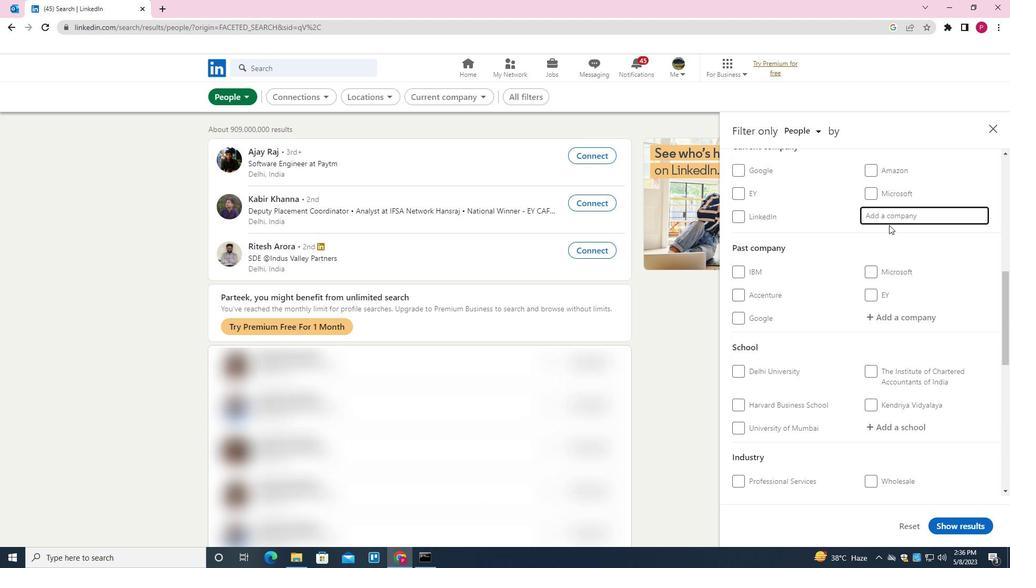 
Action: Key pressed <Key.shift>AVIVA<Key.space><Key.shift>INDIA<Key.down><Key.enter>
Screenshot: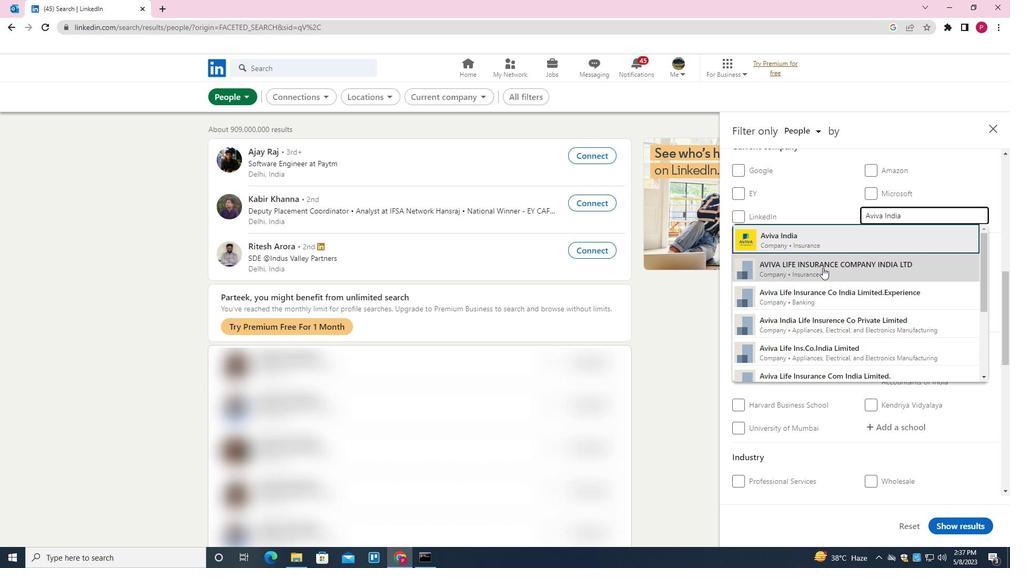 
Action: Mouse moved to (813, 273)
Screenshot: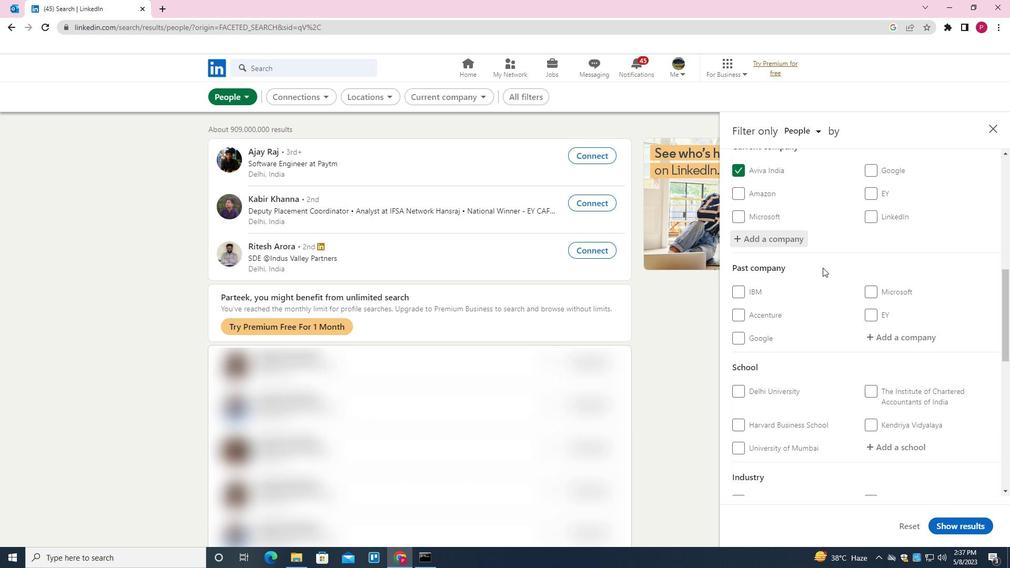 
Action: Mouse scrolled (813, 272) with delta (0, 0)
Screenshot: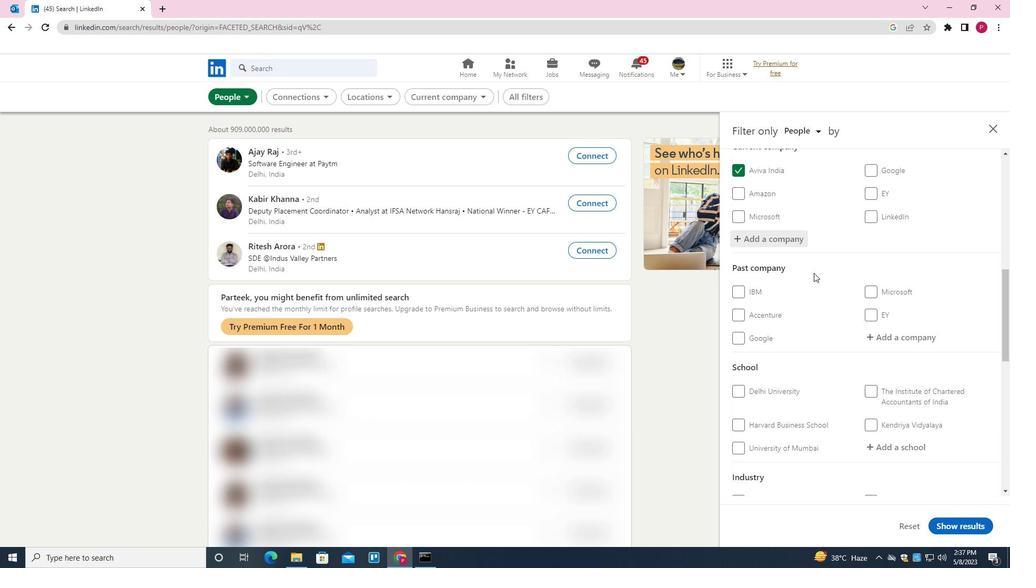 
Action: Mouse scrolled (813, 272) with delta (0, 0)
Screenshot: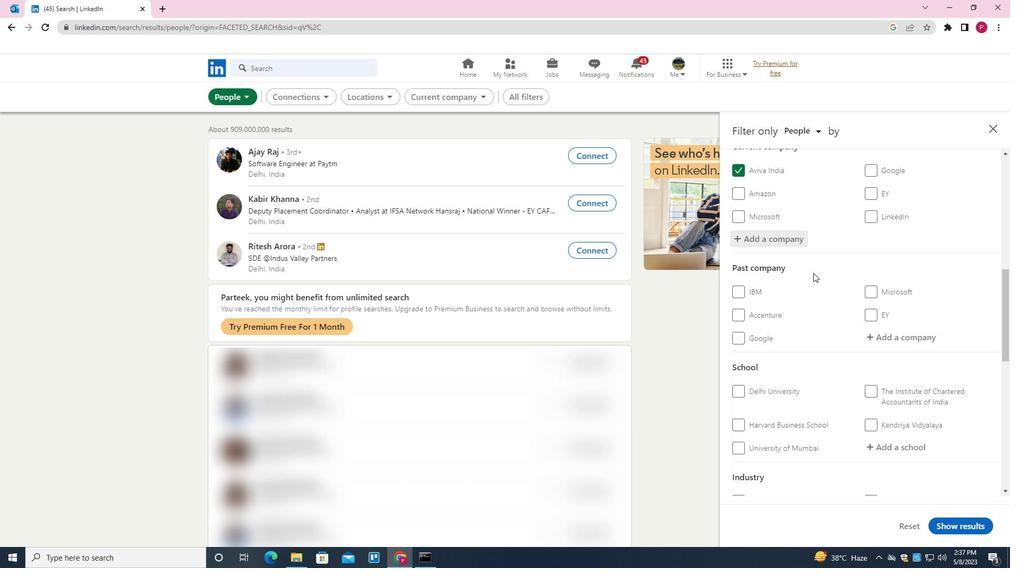 
Action: Mouse scrolled (813, 272) with delta (0, 0)
Screenshot: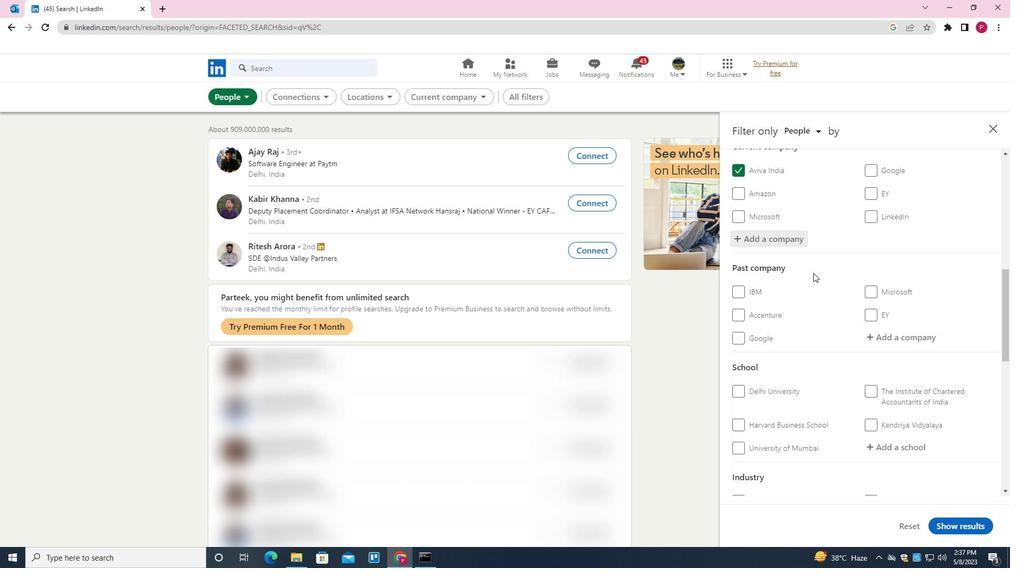 
Action: Mouse moved to (903, 289)
Screenshot: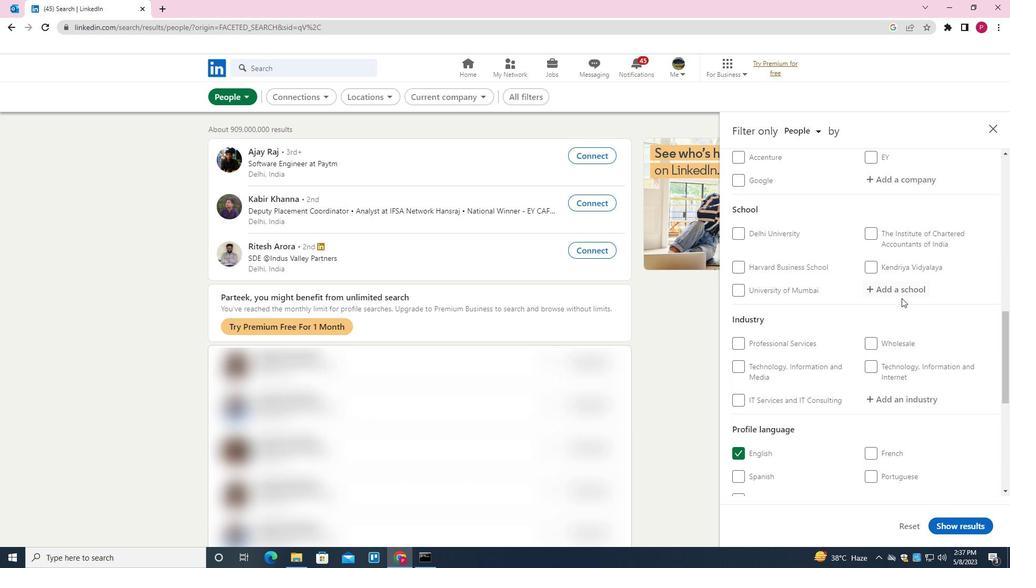 
Action: Mouse pressed left at (903, 289)
Screenshot: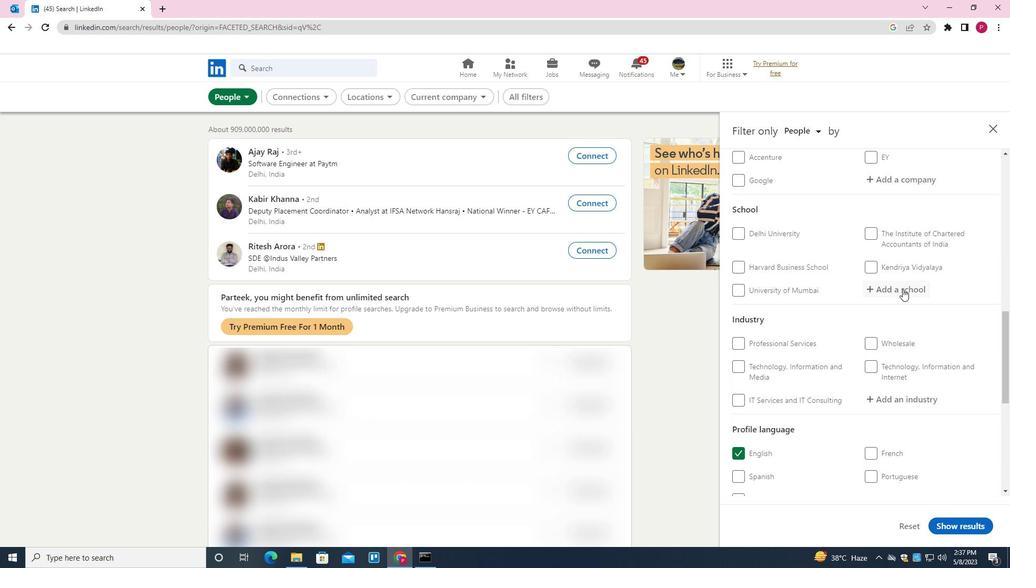 
Action: Mouse moved to (879, 303)
Screenshot: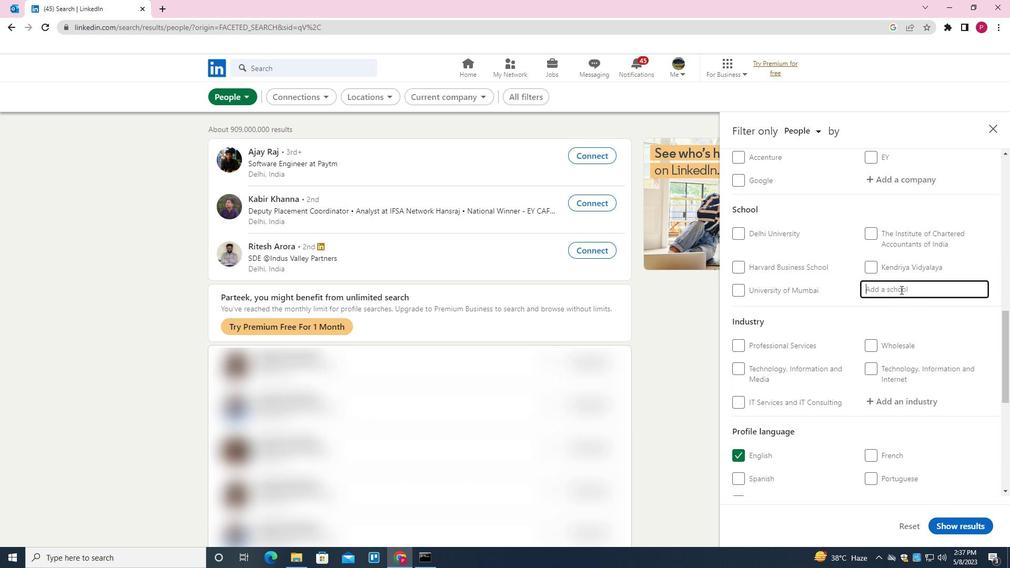 
Action: Key pressed <Key.shift><Key.shift>MLR<Key.space><Key.shift>INSTITUTE<Key.space>OF<Key.space><Key.shift>TECHNOLOGY<Key.space><Key.down><Key.enter>
Screenshot: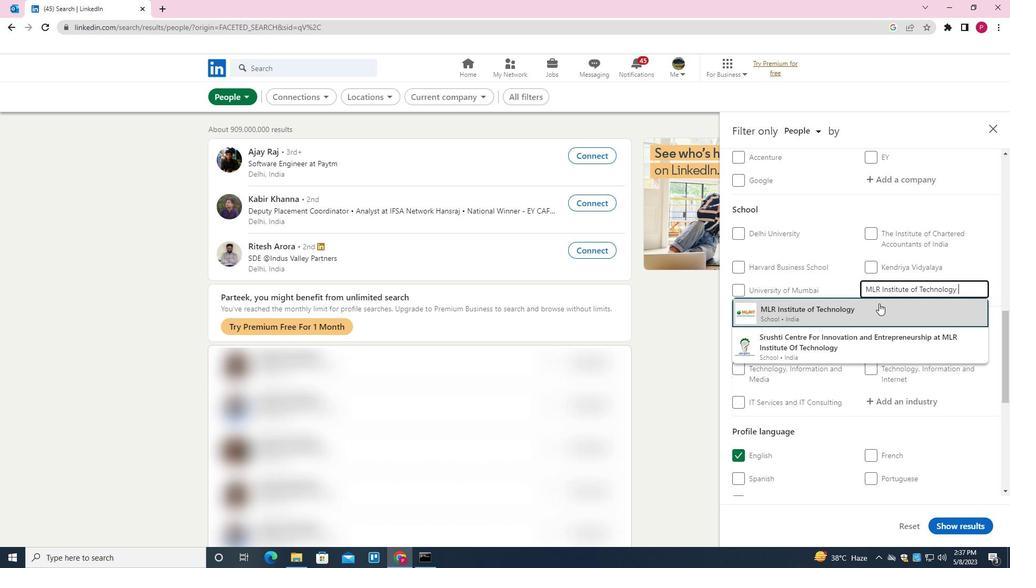 
Action: Mouse moved to (871, 309)
Screenshot: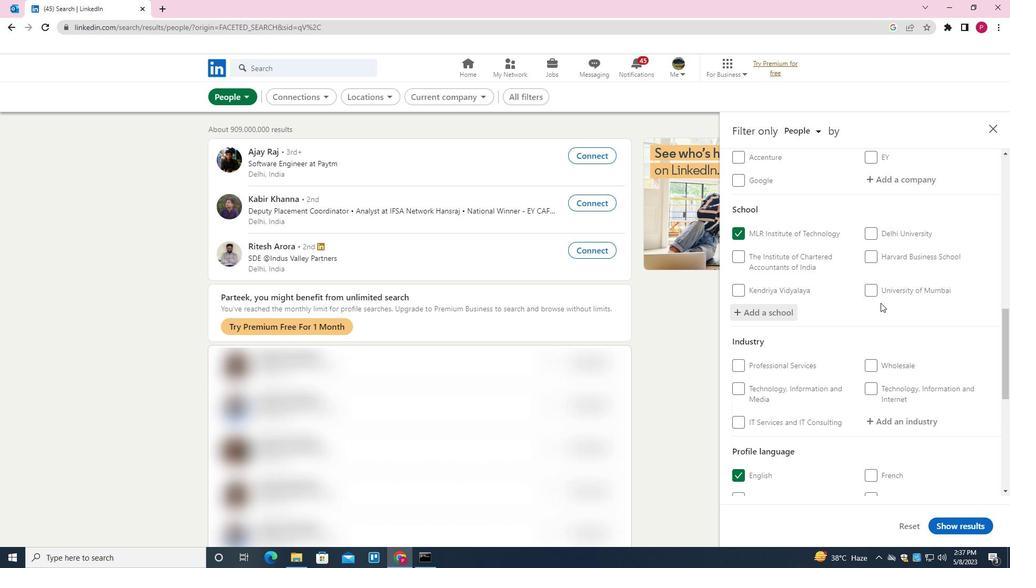 
Action: Mouse scrolled (871, 309) with delta (0, 0)
Screenshot: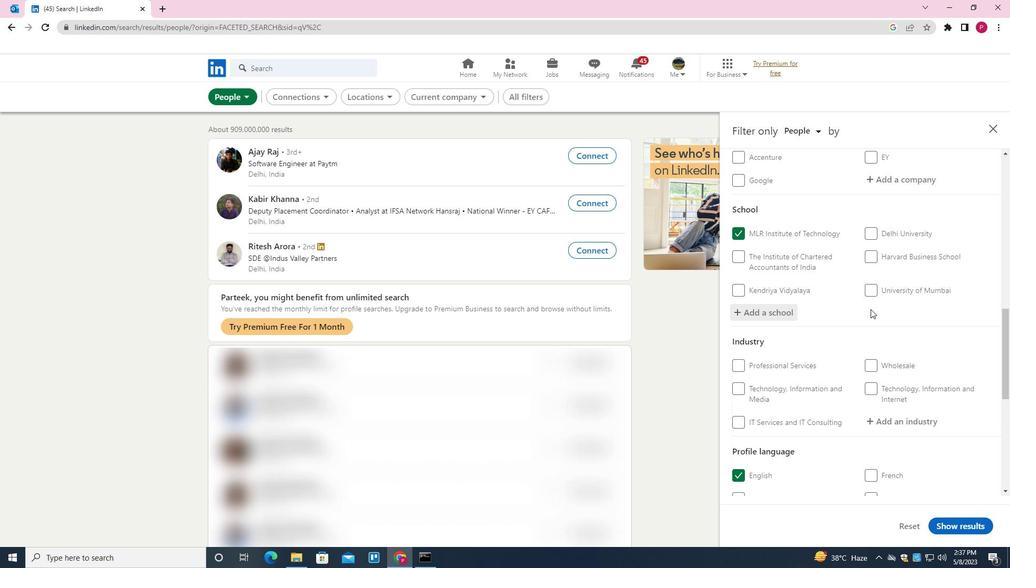 
Action: Mouse scrolled (871, 309) with delta (0, 0)
Screenshot: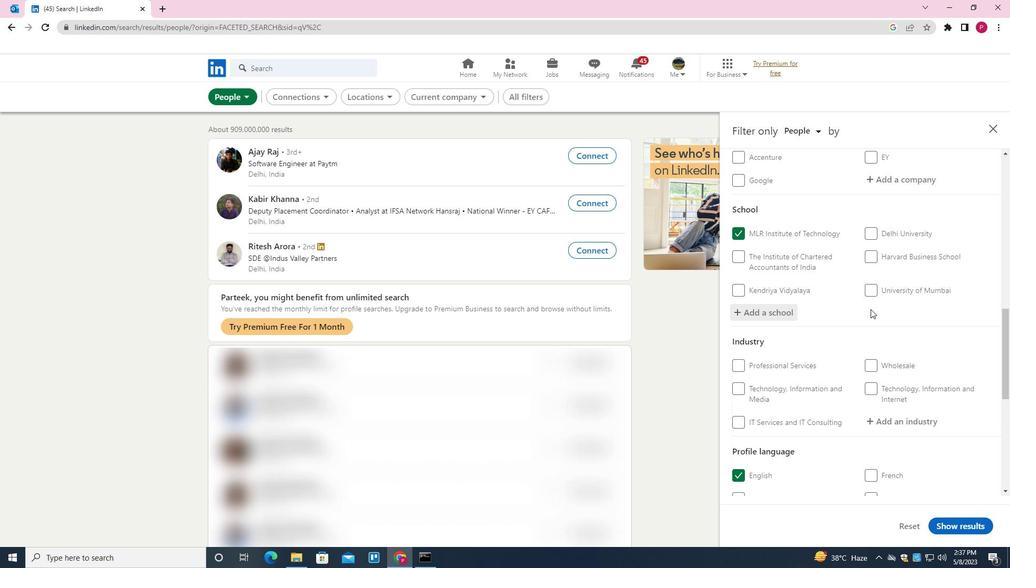 
Action: Mouse scrolled (871, 309) with delta (0, 0)
Screenshot: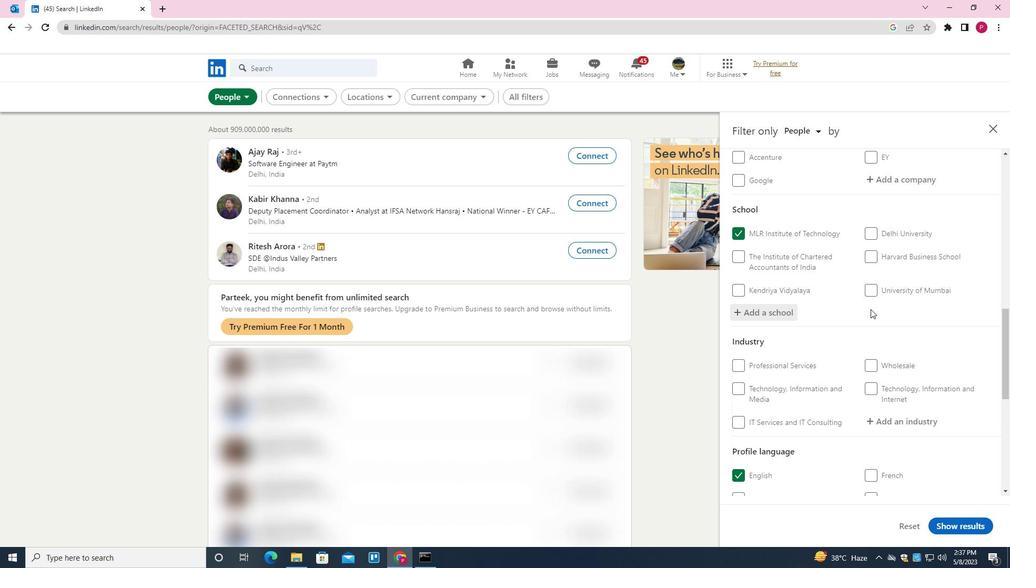 
Action: Mouse scrolled (871, 309) with delta (0, 0)
Screenshot: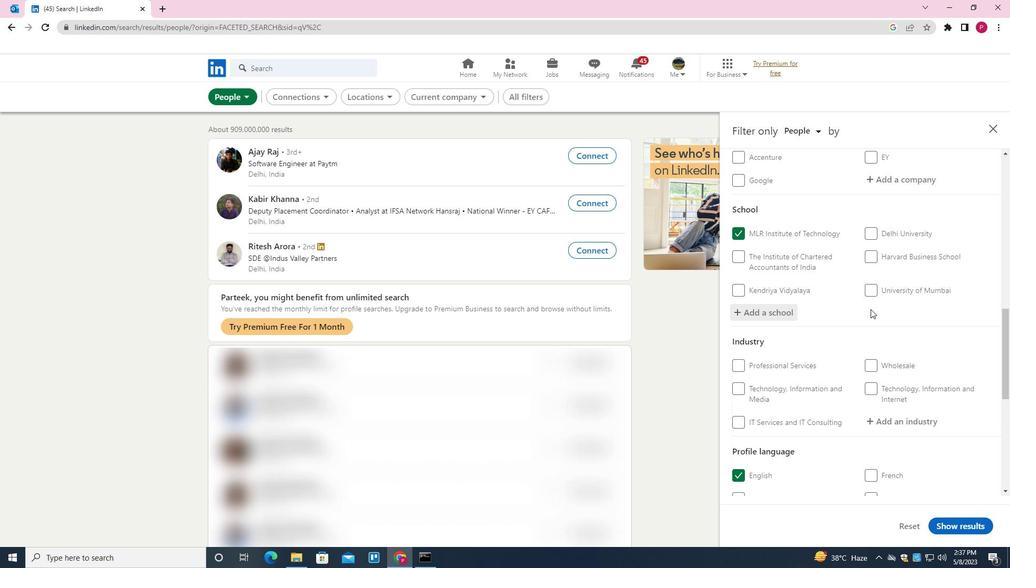 
Action: Mouse moved to (903, 209)
Screenshot: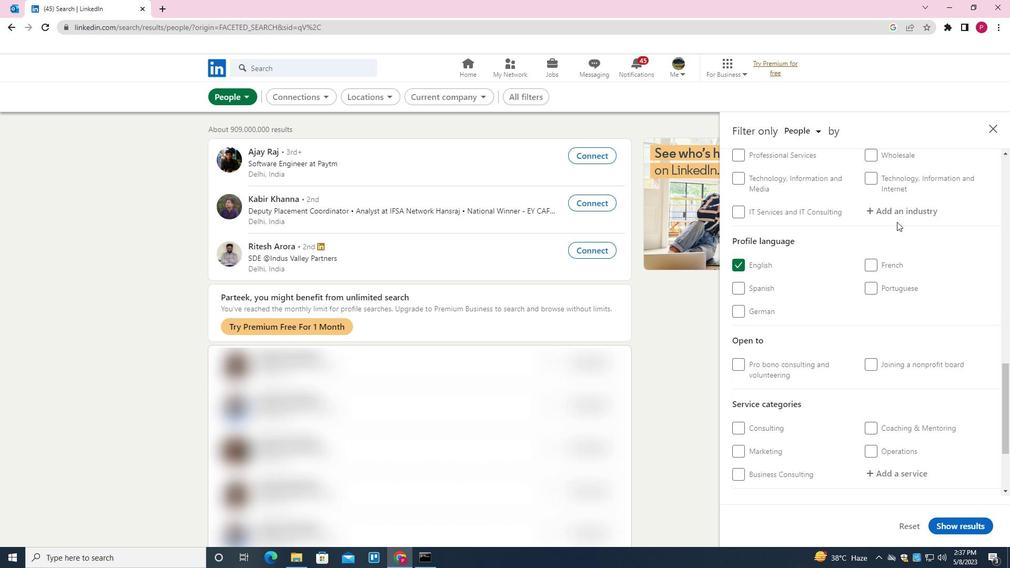 
Action: Mouse pressed left at (903, 209)
Screenshot: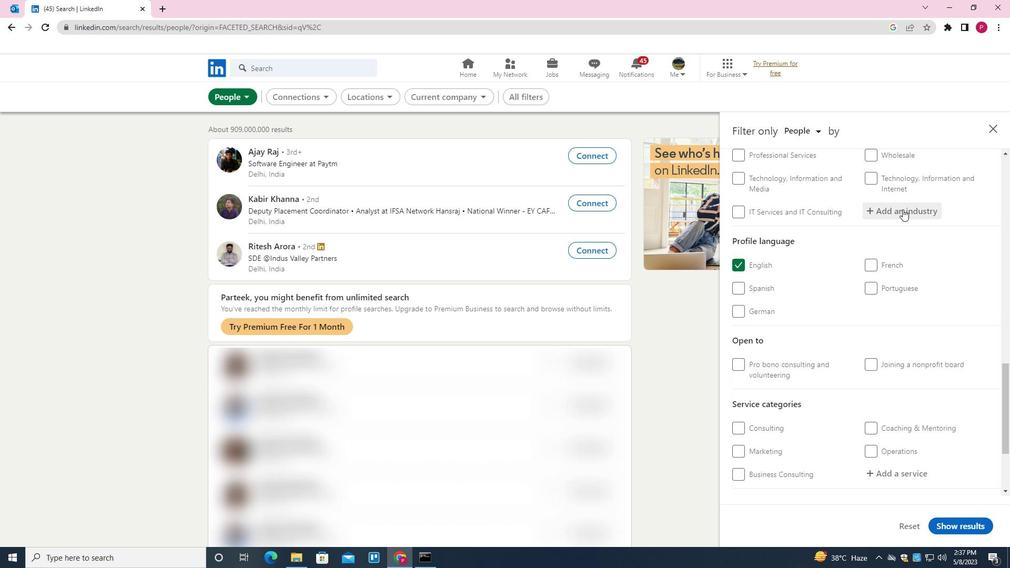 
Action: Mouse moved to (877, 226)
Screenshot: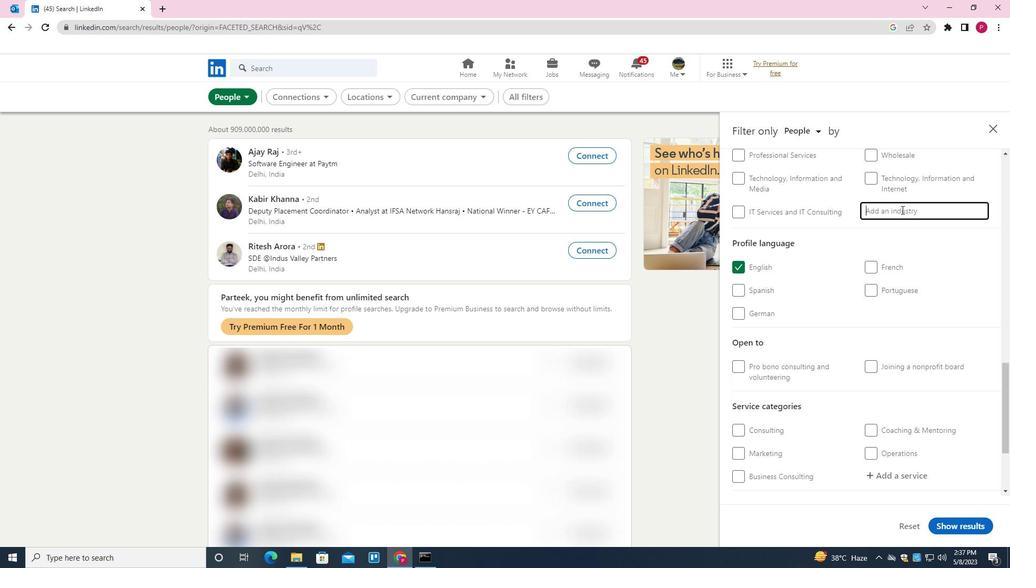 
Action: Key pressed <Key.shift><Key.shift><Key.shift><Key.shift><Key.shift>BROADCAST<Key.space><Key.shift>MEDIA<Key.space><Key.shift>PRODUCTION<Key.space>AND<Key.space><Key.shift>DISTRIBUTION<Key.down><Key.enter>
Screenshot: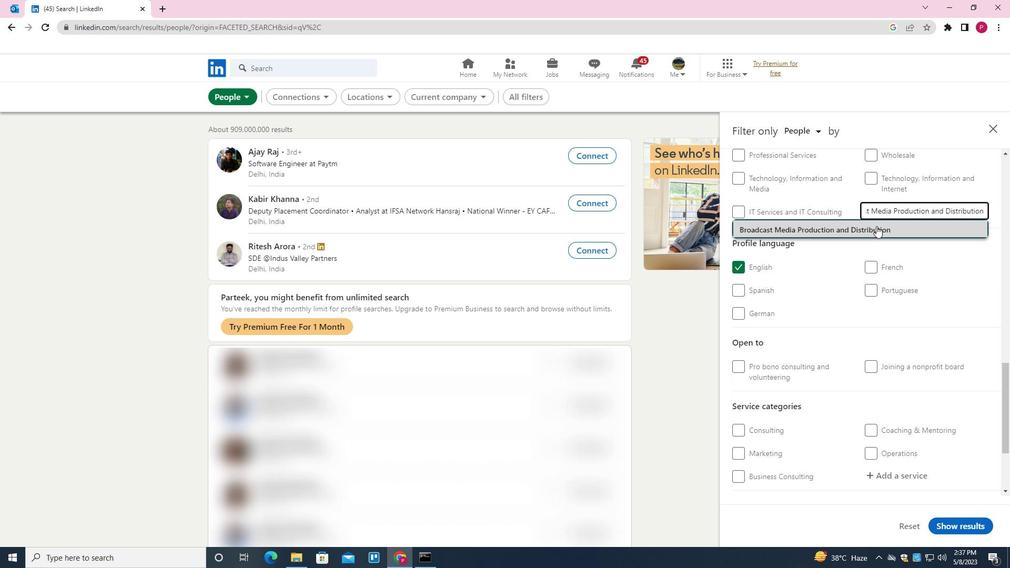 
Action: Mouse moved to (869, 232)
Screenshot: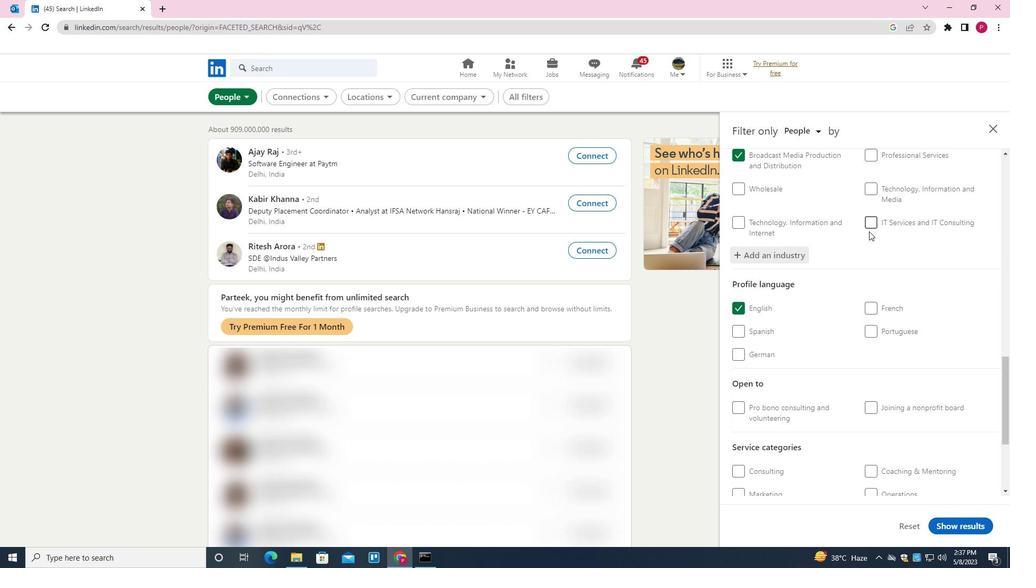 
Action: Mouse scrolled (869, 231) with delta (0, 0)
Screenshot: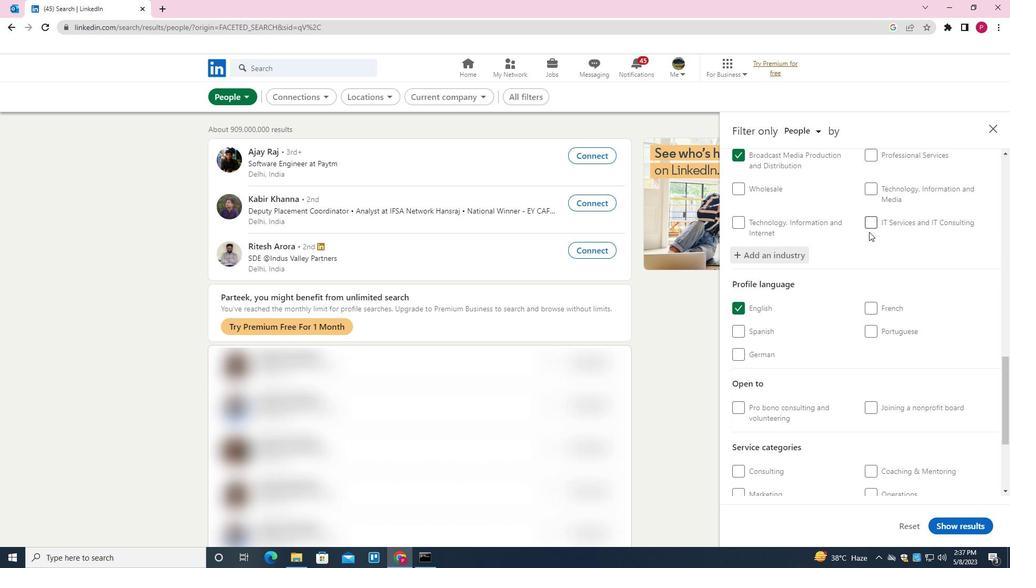 
Action: Mouse moved to (869, 233)
Screenshot: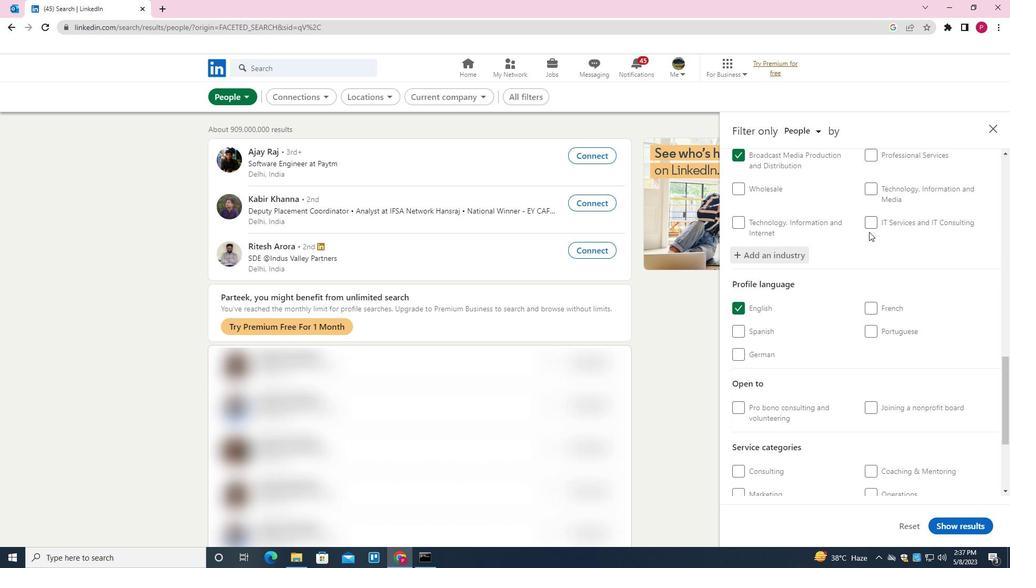 
Action: Mouse scrolled (869, 232) with delta (0, 0)
Screenshot: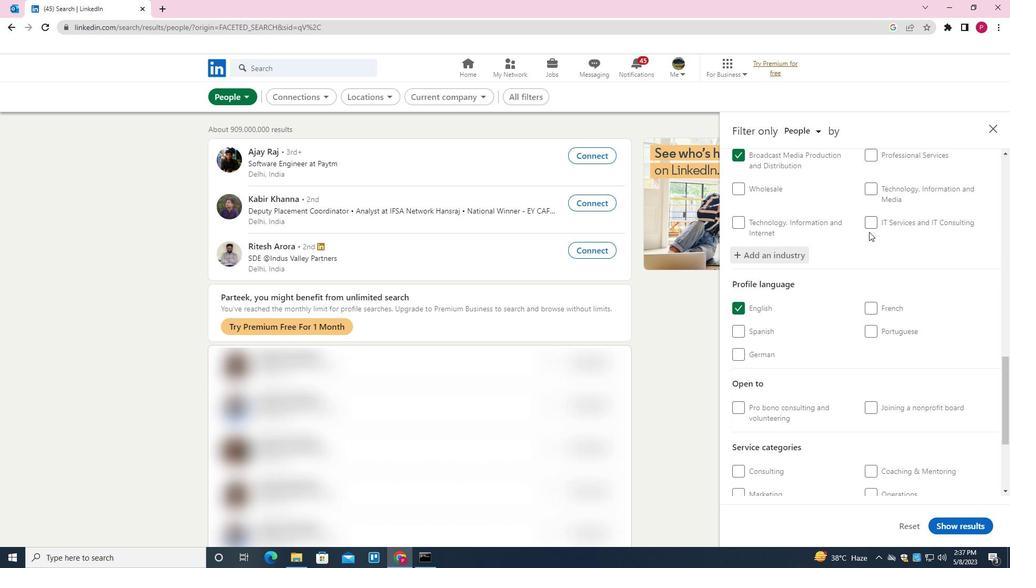 
Action: Mouse moved to (870, 252)
Screenshot: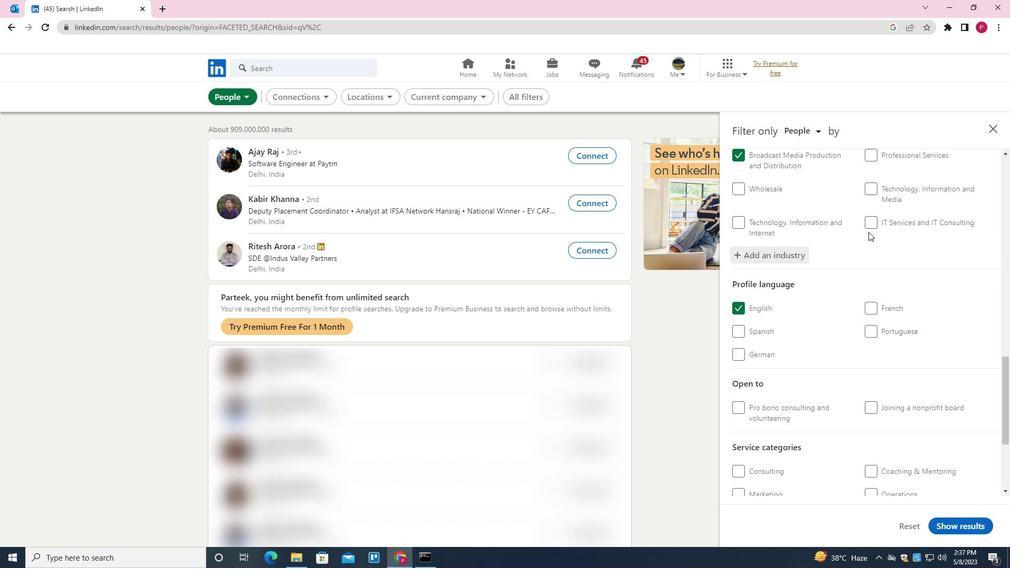 
Action: Mouse scrolled (870, 251) with delta (0, 0)
Screenshot: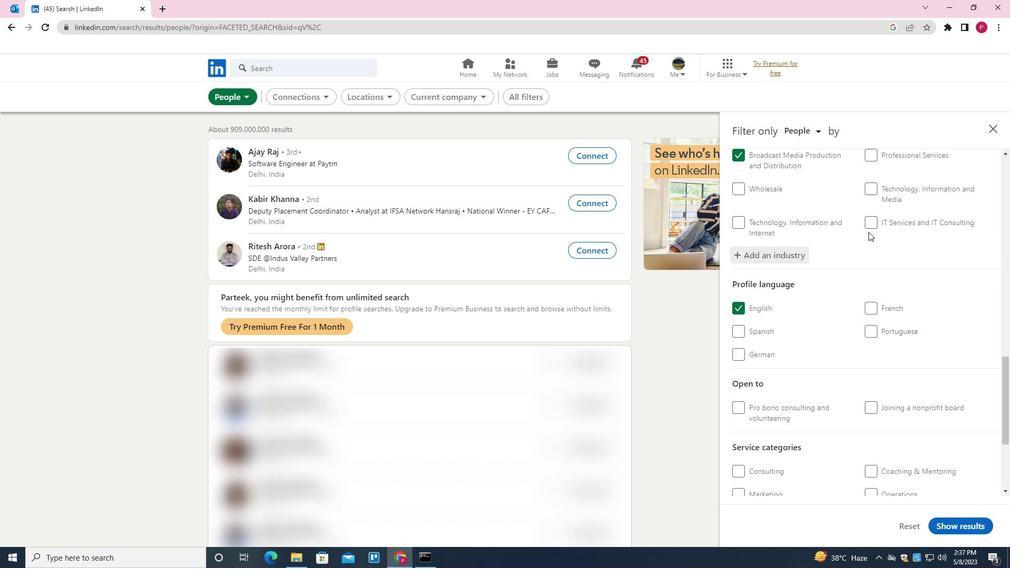 
Action: Mouse moved to (871, 259)
Screenshot: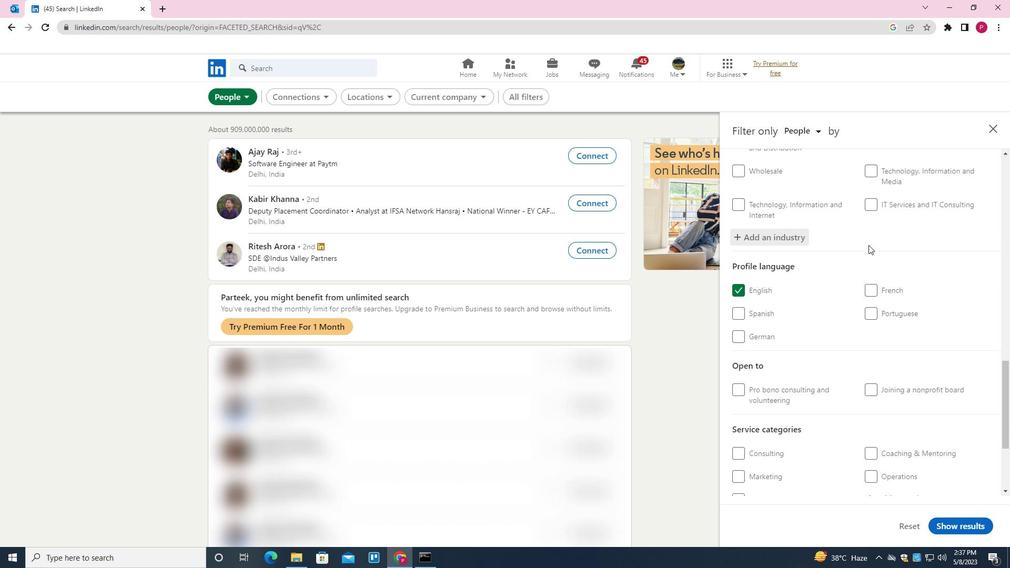 
Action: Mouse scrolled (871, 259) with delta (0, 0)
Screenshot: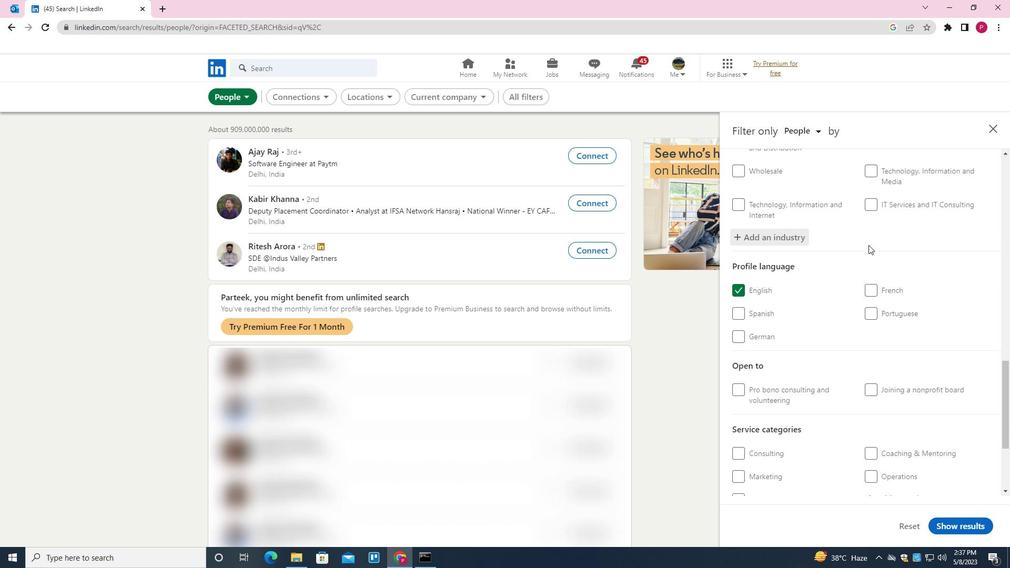 
Action: Mouse moved to (871, 268)
Screenshot: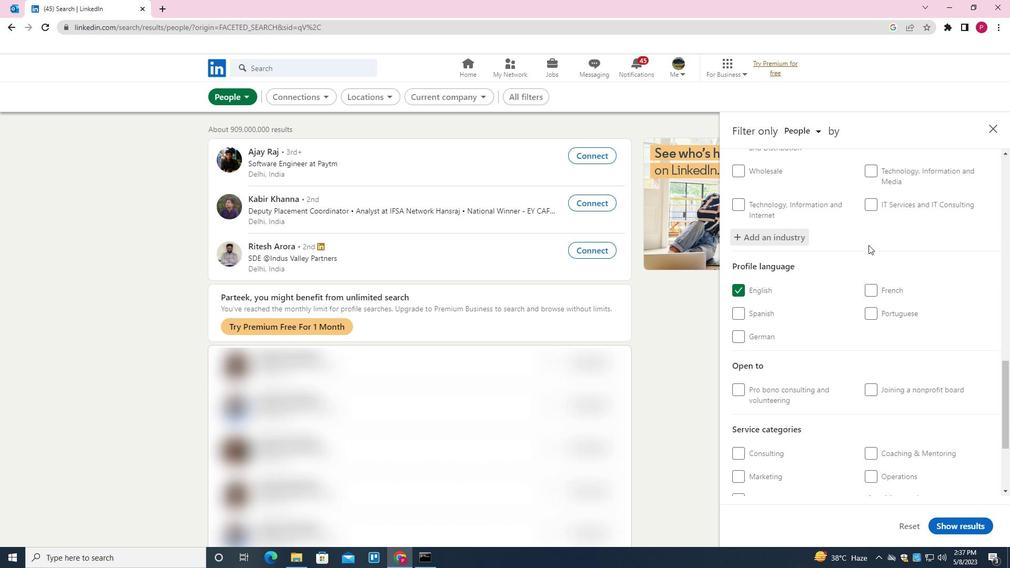 
Action: Mouse scrolled (871, 267) with delta (0, 0)
Screenshot: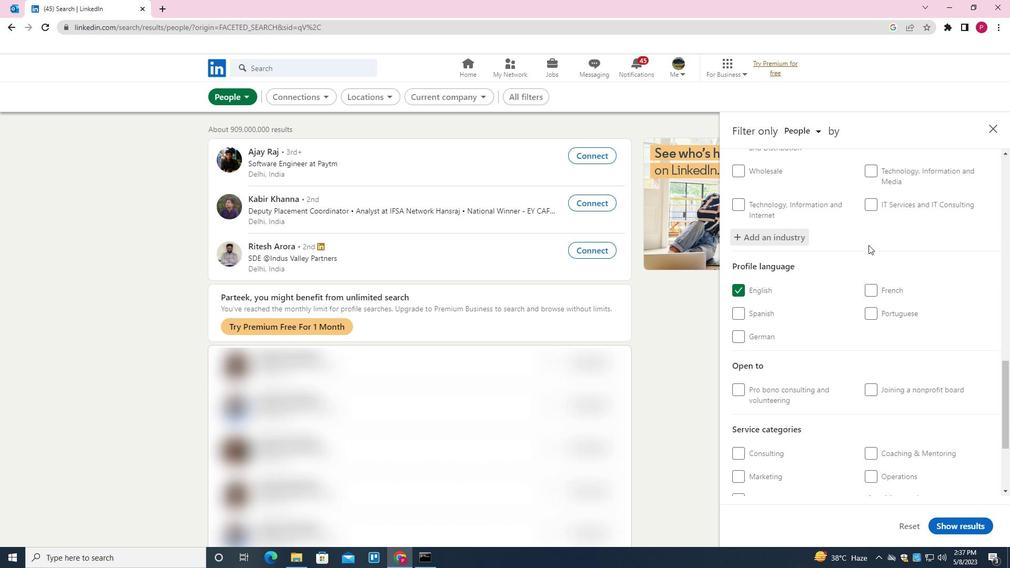 
Action: Mouse moved to (872, 276)
Screenshot: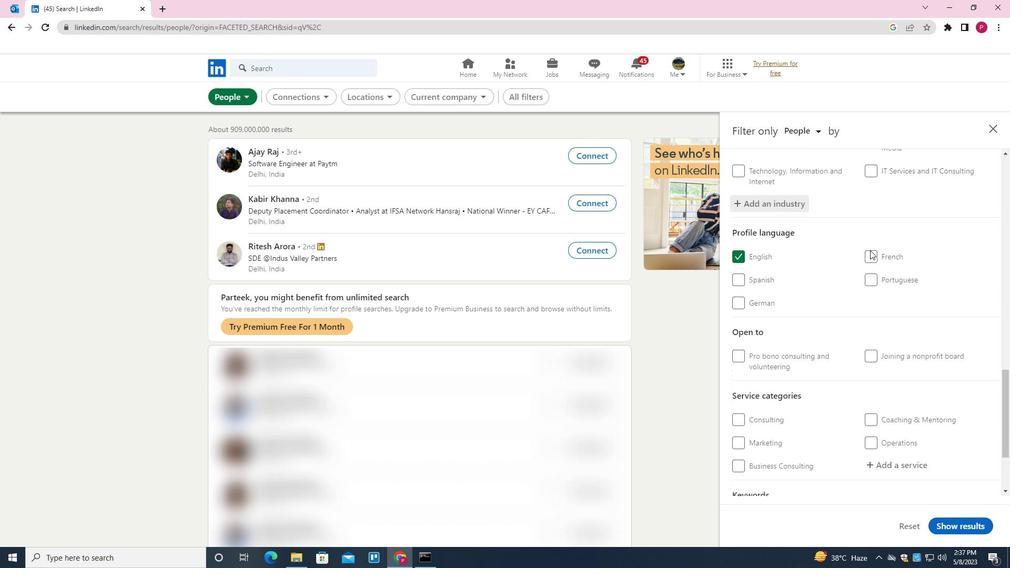 
Action: Mouse scrolled (872, 275) with delta (0, 0)
Screenshot: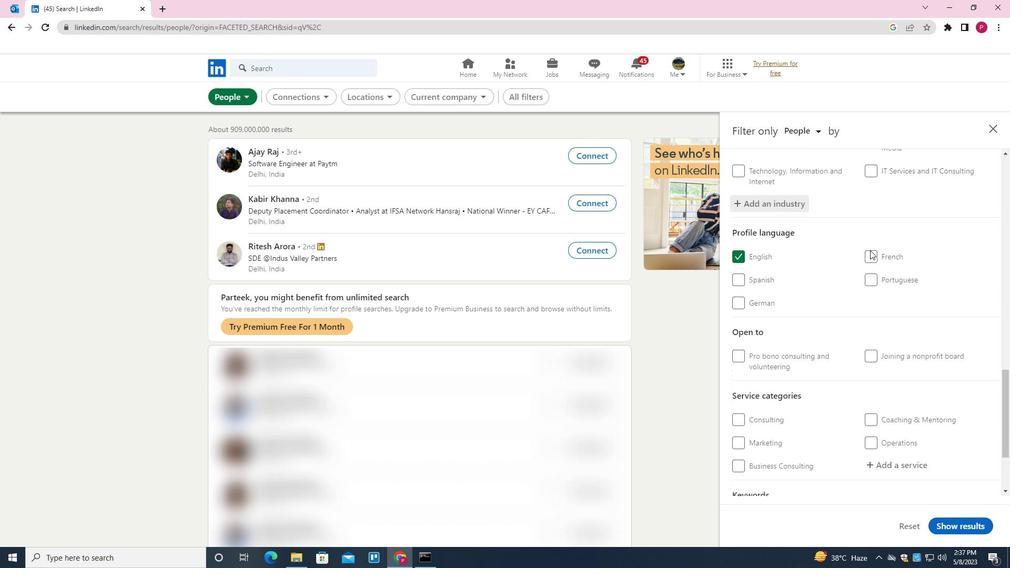 
Action: Mouse moved to (884, 351)
Screenshot: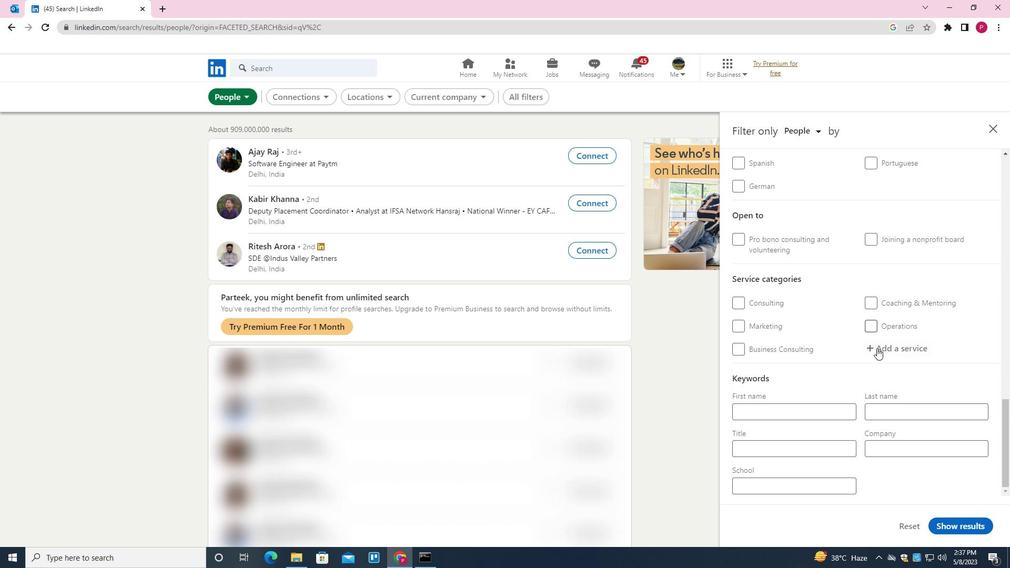 
Action: Mouse pressed left at (884, 351)
Screenshot: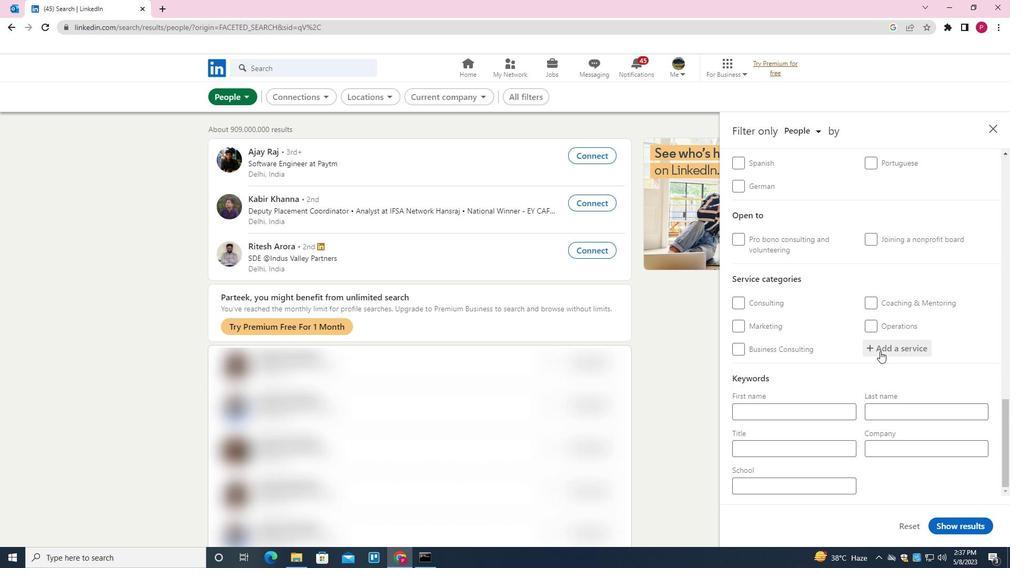 
Action: Mouse moved to (880, 353)
Screenshot: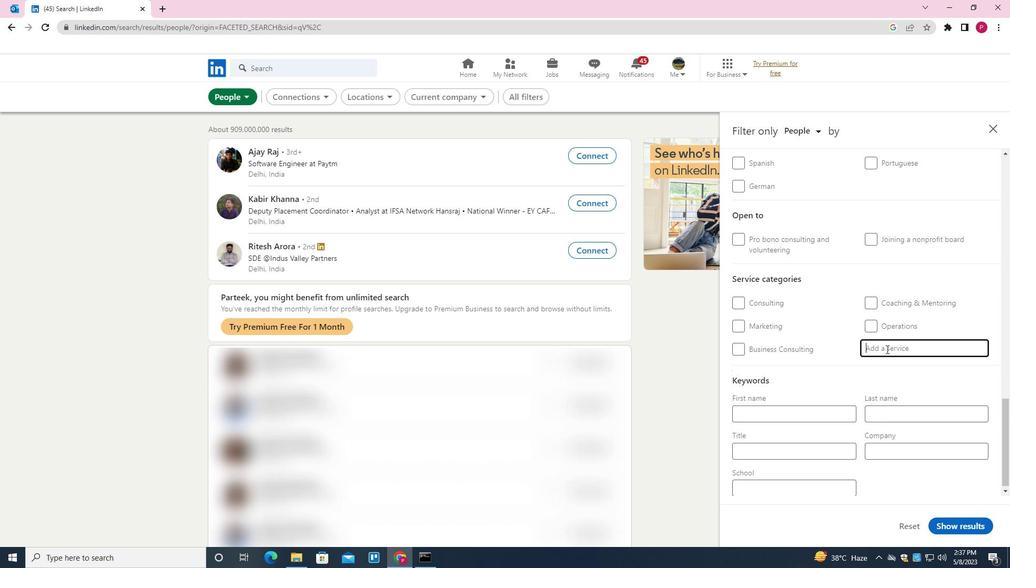 
Action: Key pressed <Key.shift>PROGRAM<Key.space><Key.shift>MANAGEMENT<Key.down><Key.enter>
Screenshot: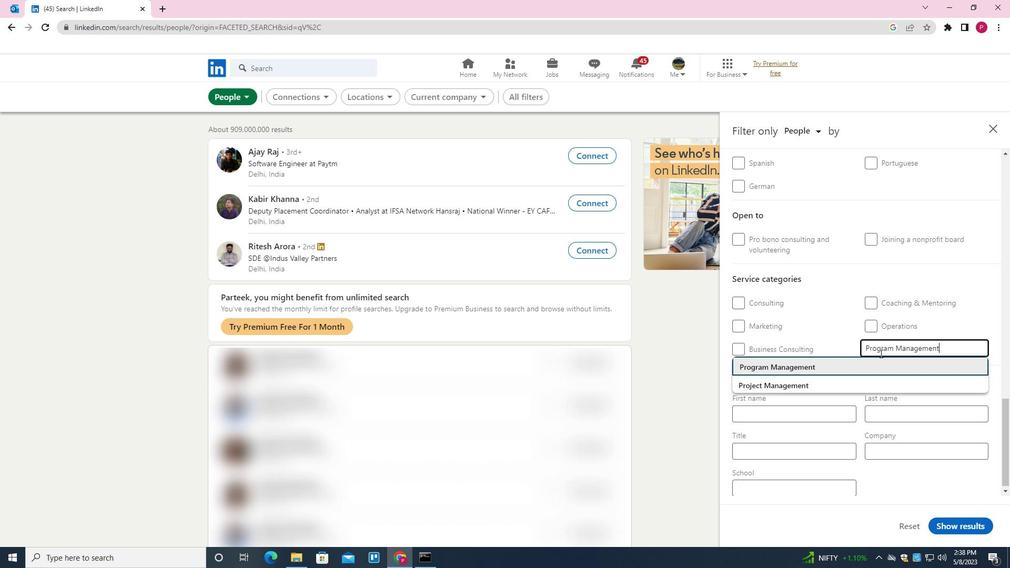 
Action: Mouse moved to (872, 357)
Screenshot: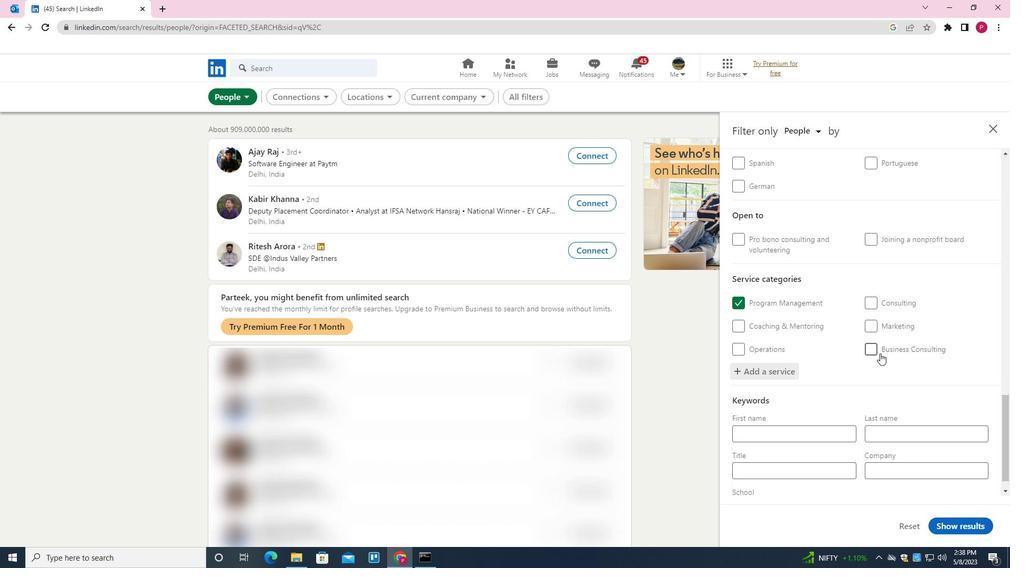 
Action: Mouse scrolled (872, 357) with delta (0, 0)
Screenshot: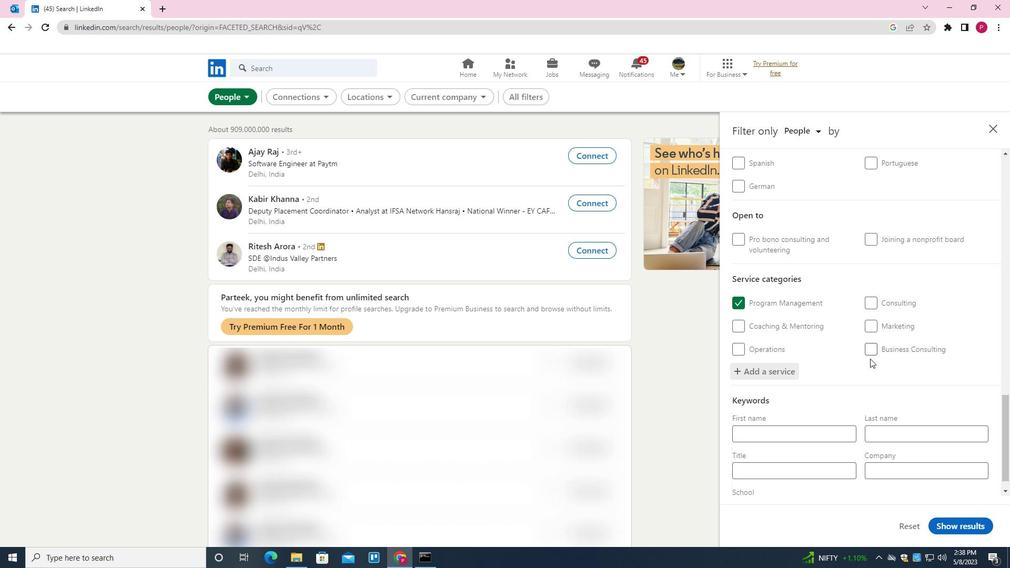
Action: Mouse scrolled (872, 357) with delta (0, 0)
Screenshot: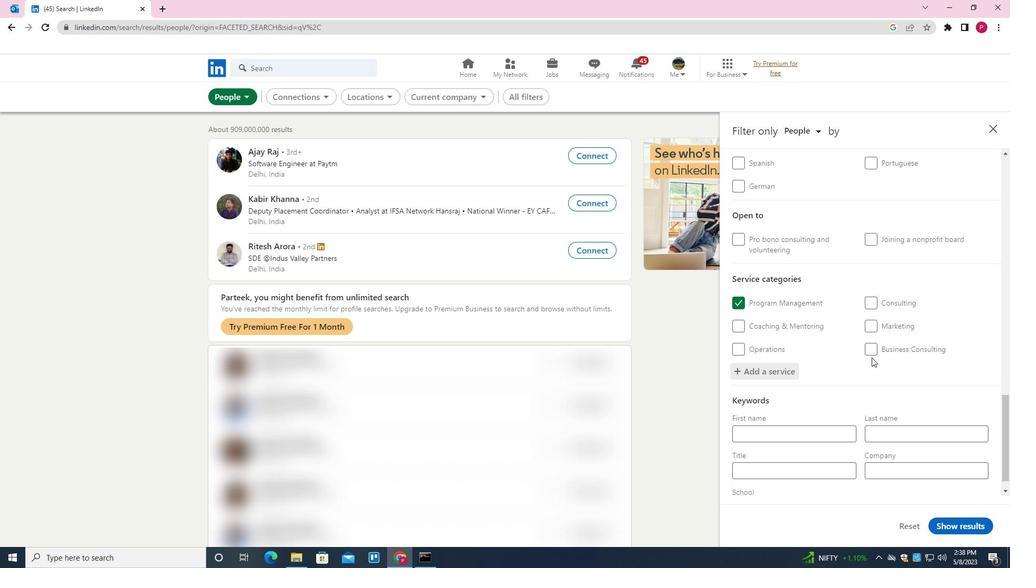 
Action: Mouse moved to (870, 359)
Screenshot: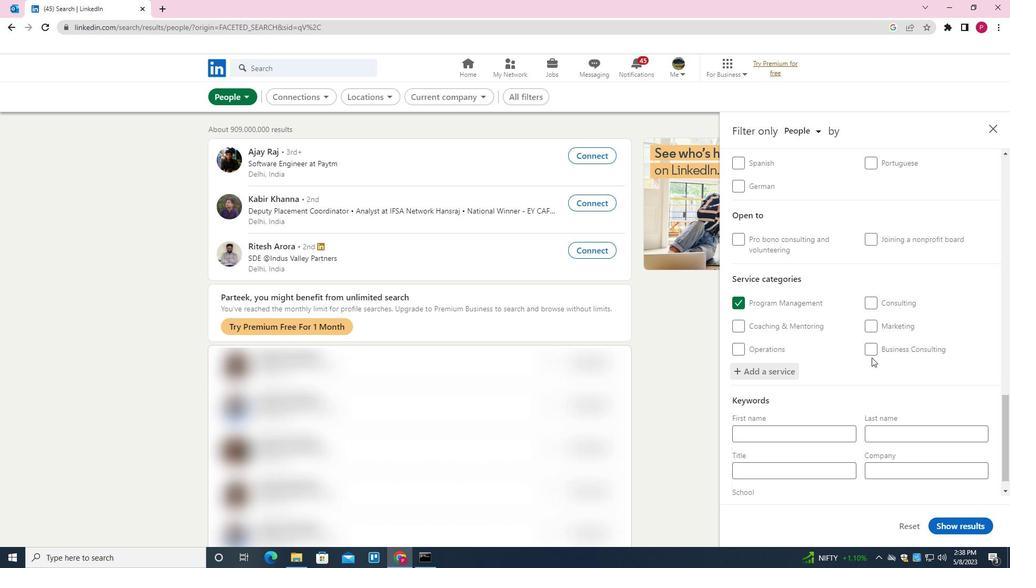 
Action: Mouse scrolled (870, 358) with delta (0, 0)
Screenshot: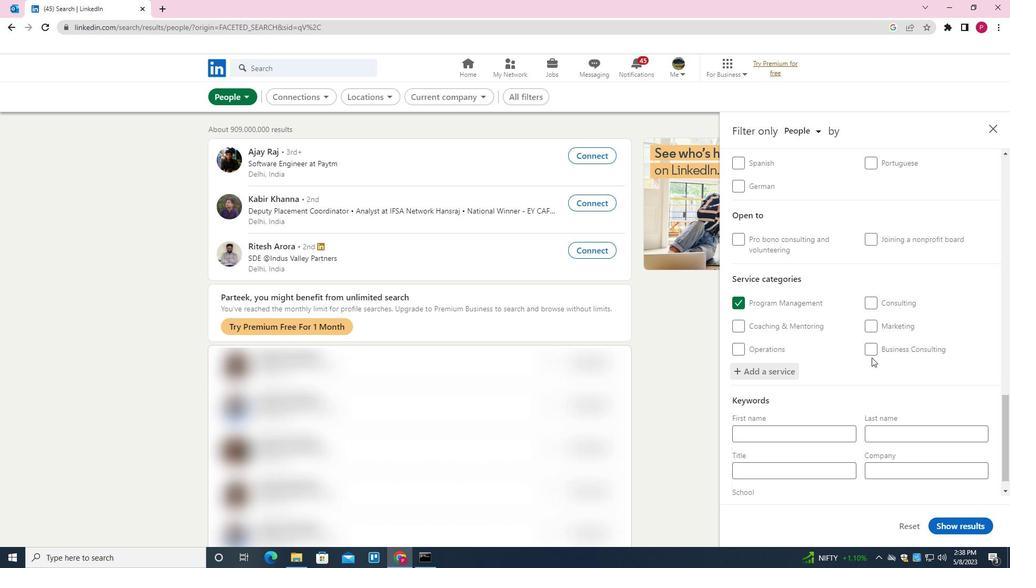 
Action: Mouse moved to (852, 371)
Screenshot: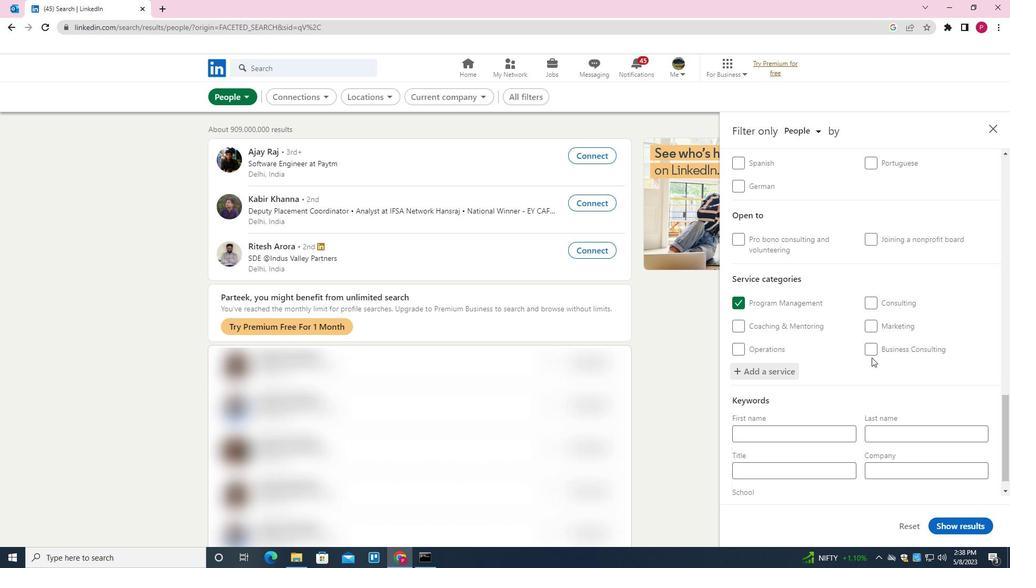 
Action: Mouse scrolled (852, 370) with delta (0, 0)
Screenshot: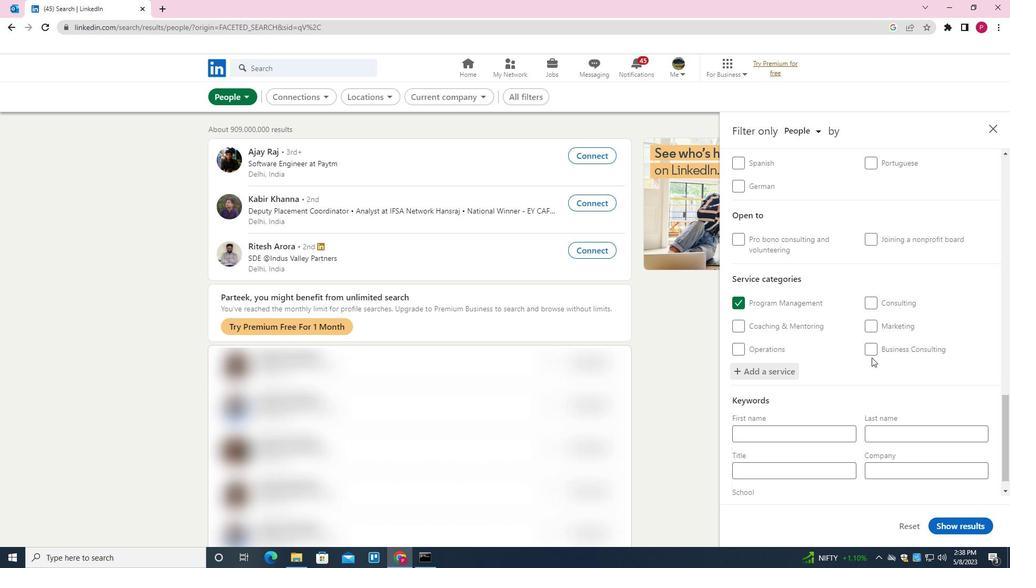 
Action: Mouse moved to (814, 454)
Screenshot: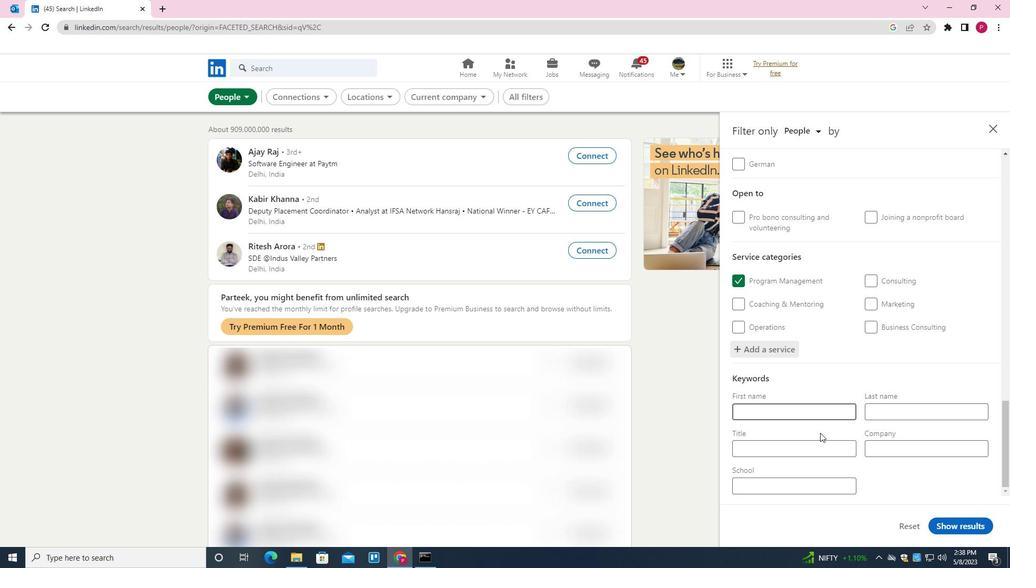 
Action: Mouse pressed left at (814, 454)
Screenshot: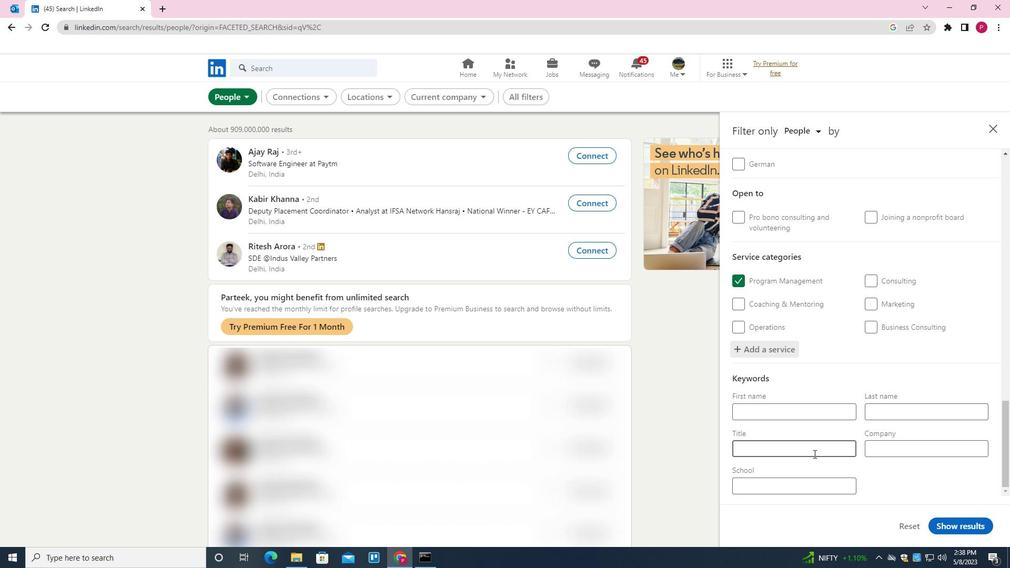 
Action: Mouse moved to (814, 454)
Screenshot: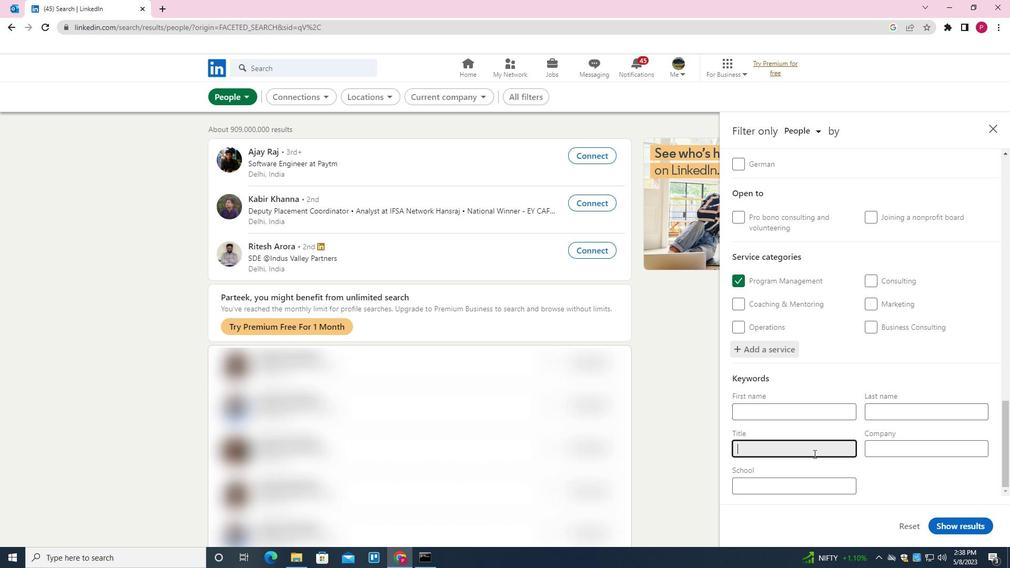
Action: Key pressed <Key.shift>PHONE<Key.space><Key.shift>SURVEY<Key.space><Key.shift>CONDUCTOR
Screenshot: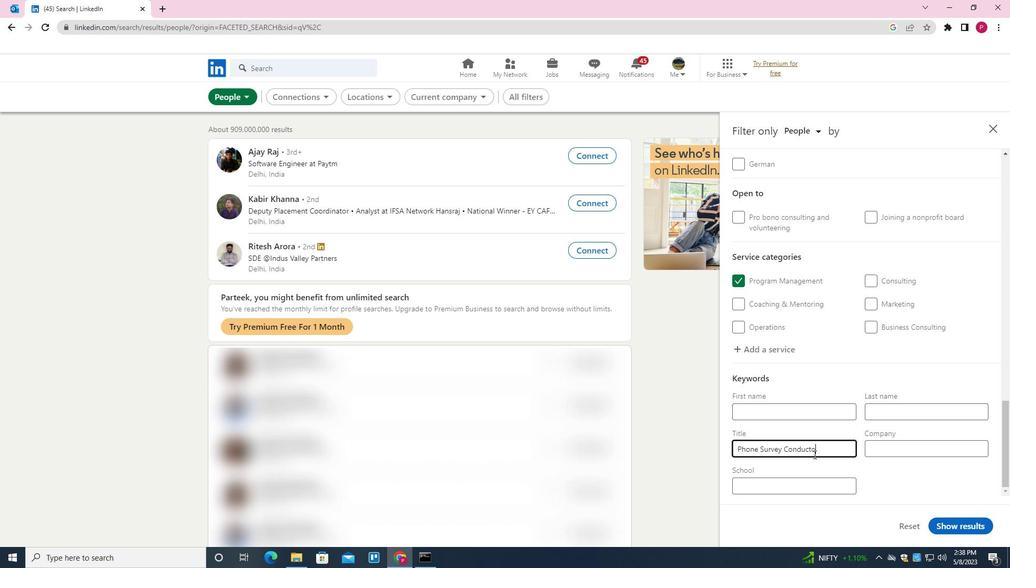 
Action: Mouse moved to (959, 528)
Screenshot: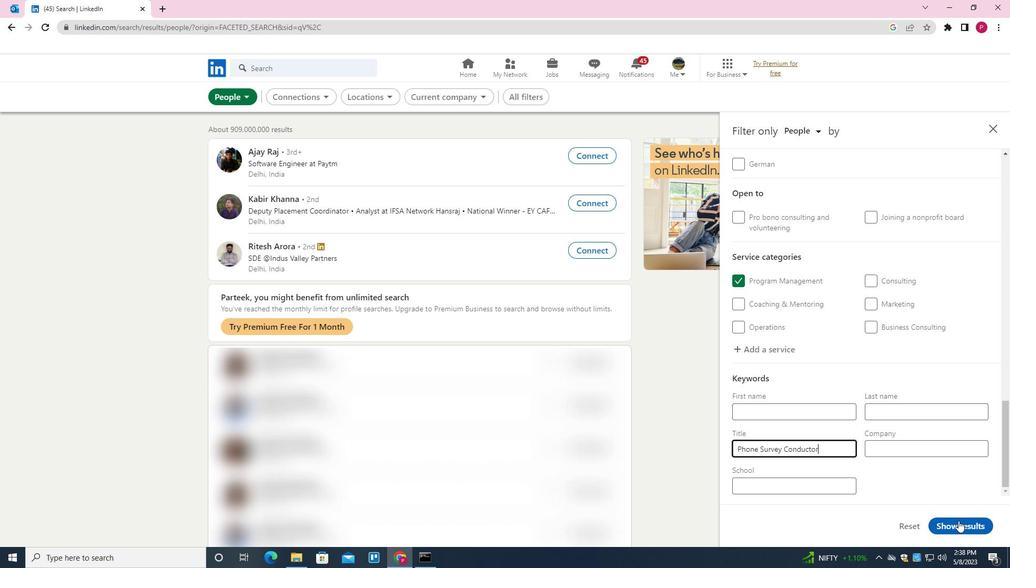 
Action: Mouse pressed left at (959, 528)
Screenshot: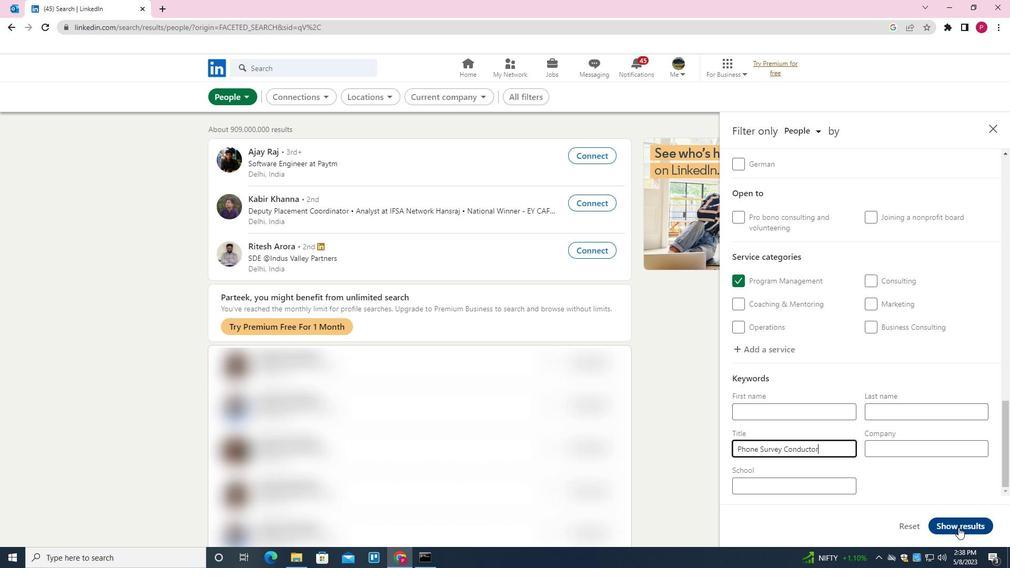 
Action: Mouse moved to (452, 265)
Screenshot: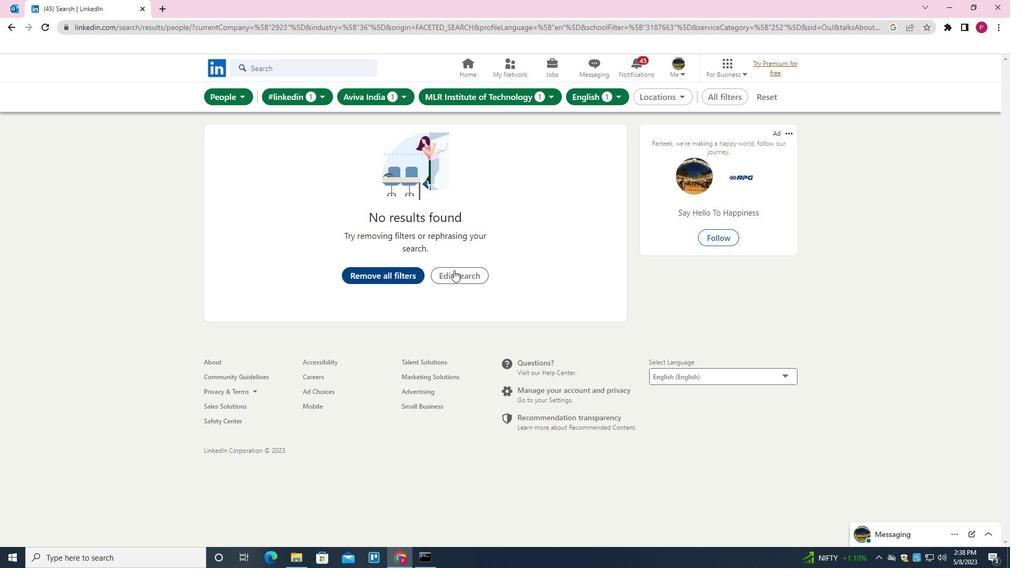 
